 Task: Find connections with filter location Barrow in Furness with filter topic #lawfirmmarketingwith filter profile language Potuguese with filter current company EaseMyTrip.com with filter school Shri Ramdeobaba College of Engineering and Management with filter industry Rail Transportation with filter service category User Experience Design with filter keywords title Business Analyst
Action: Mouse moved to (633, 70)
Screenshot: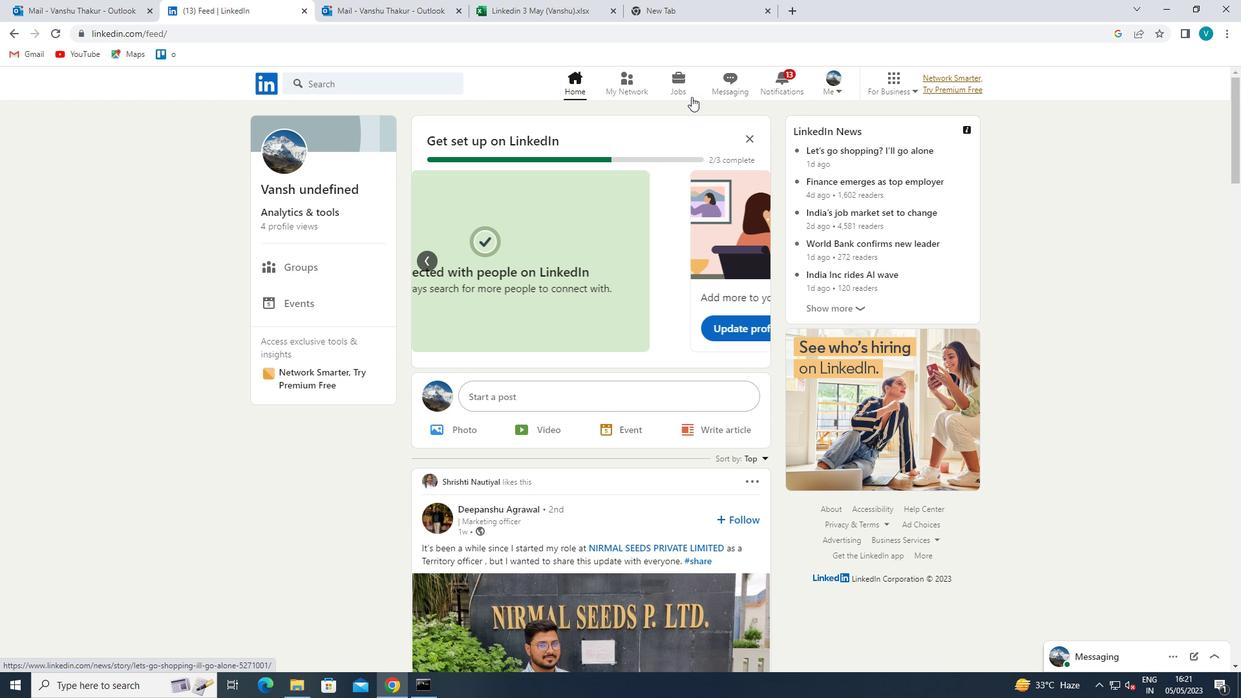 
Action: Mouse pressed left at (633, 70)
Screenshot: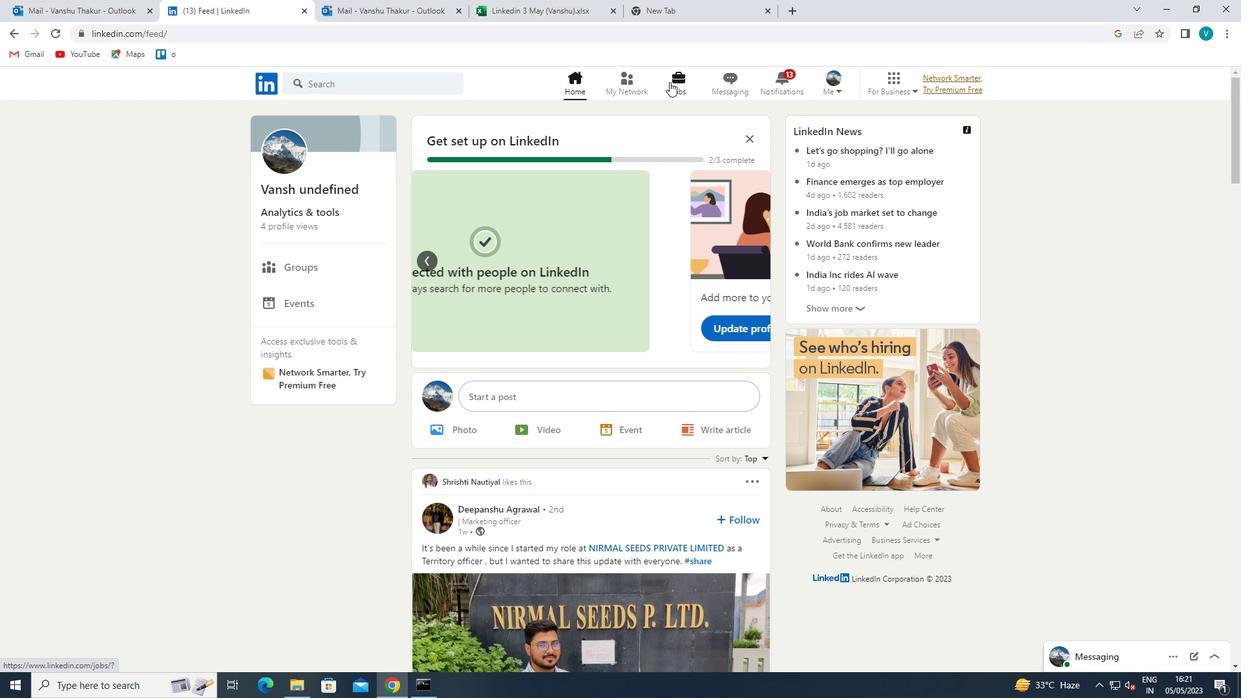 
Action: Mouse moved to (380, 160)
Screenshot: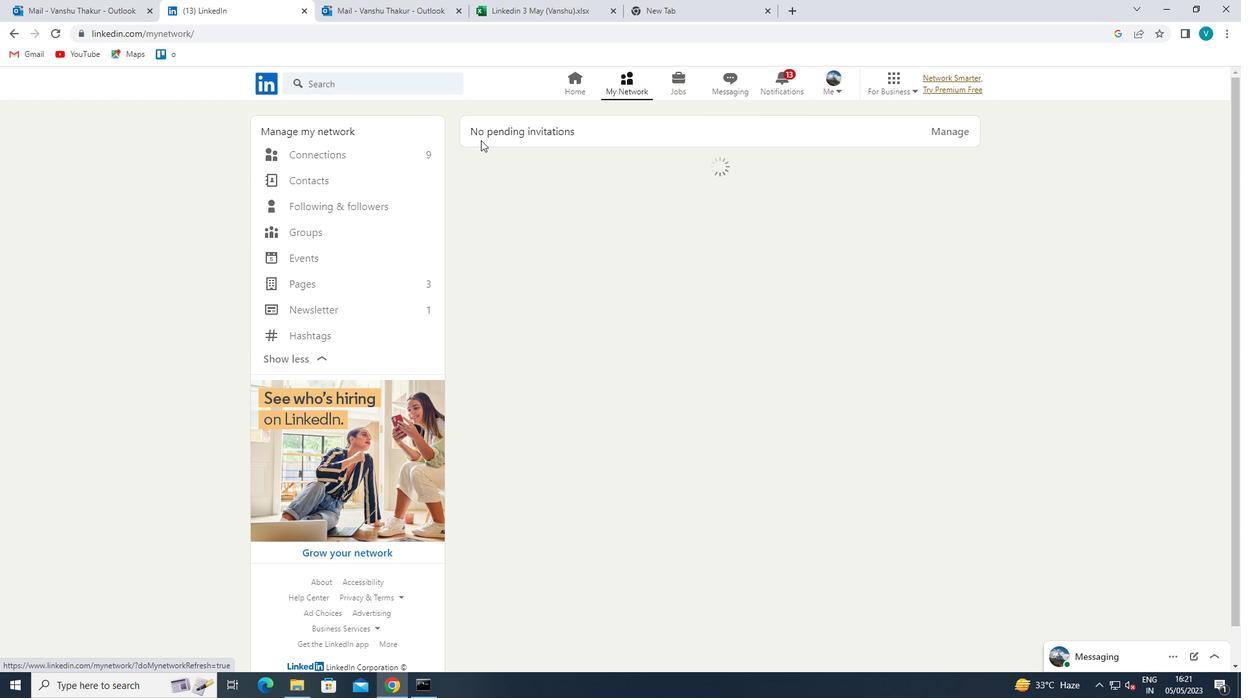 
Action: Mouse pressed left at (380, 160)
Screenshot: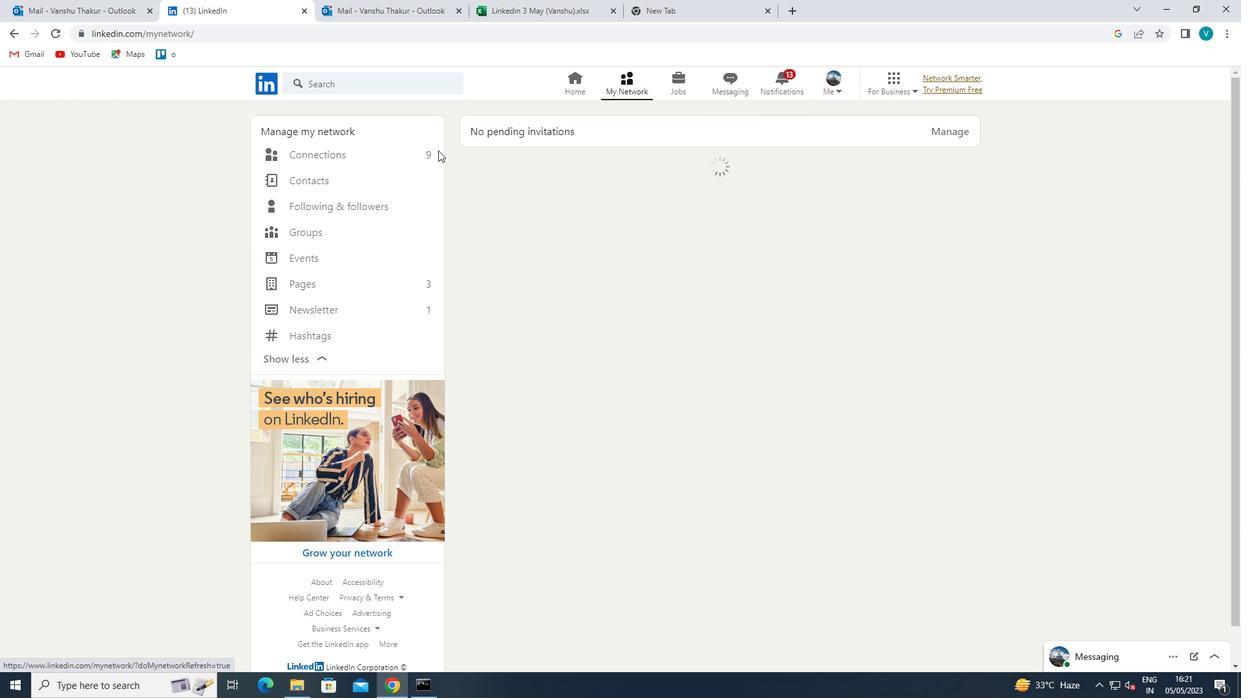 
Action: Mouse moved to (701, 154)
Screenshot: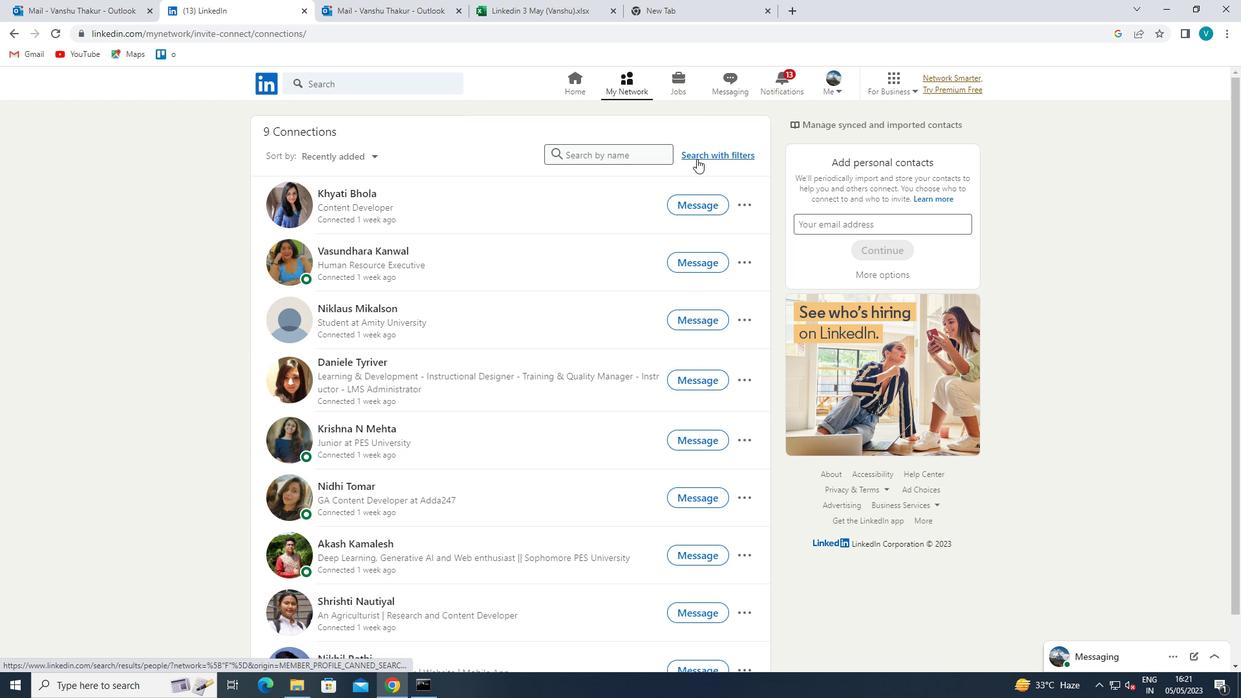 
Action: Mouse pressed left at (701, 154)
Screenshot: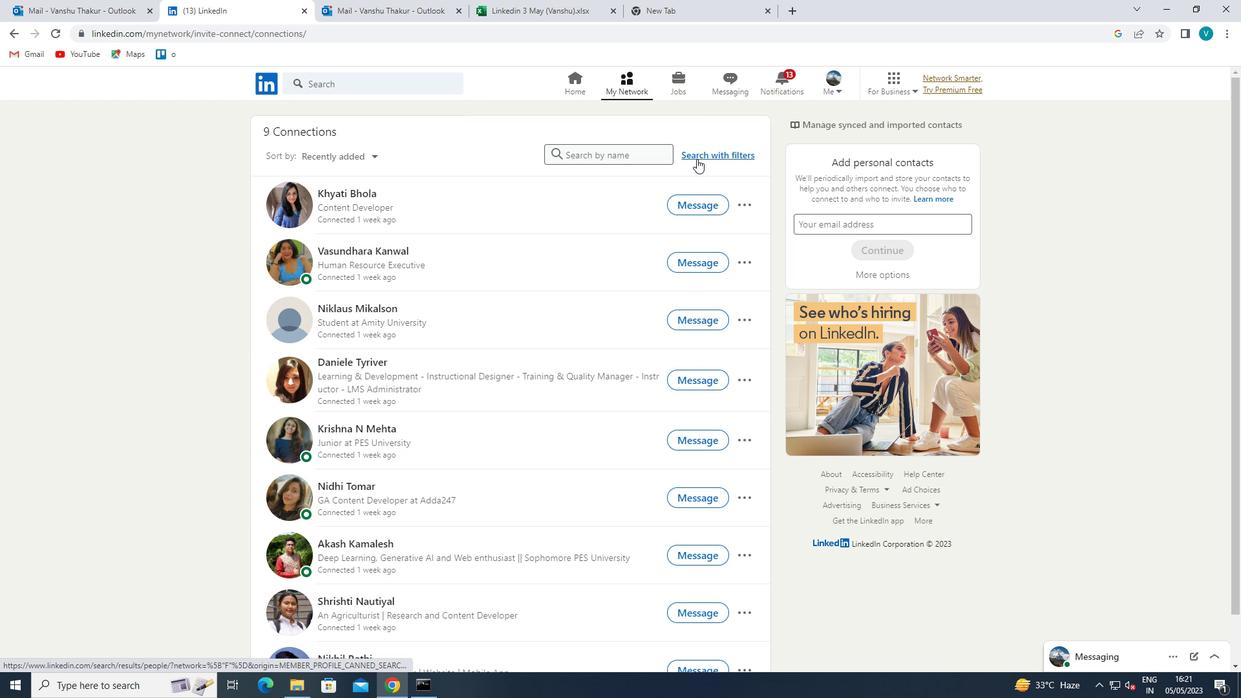 
Action: Mouse moved to (634, 125)
Screenshot: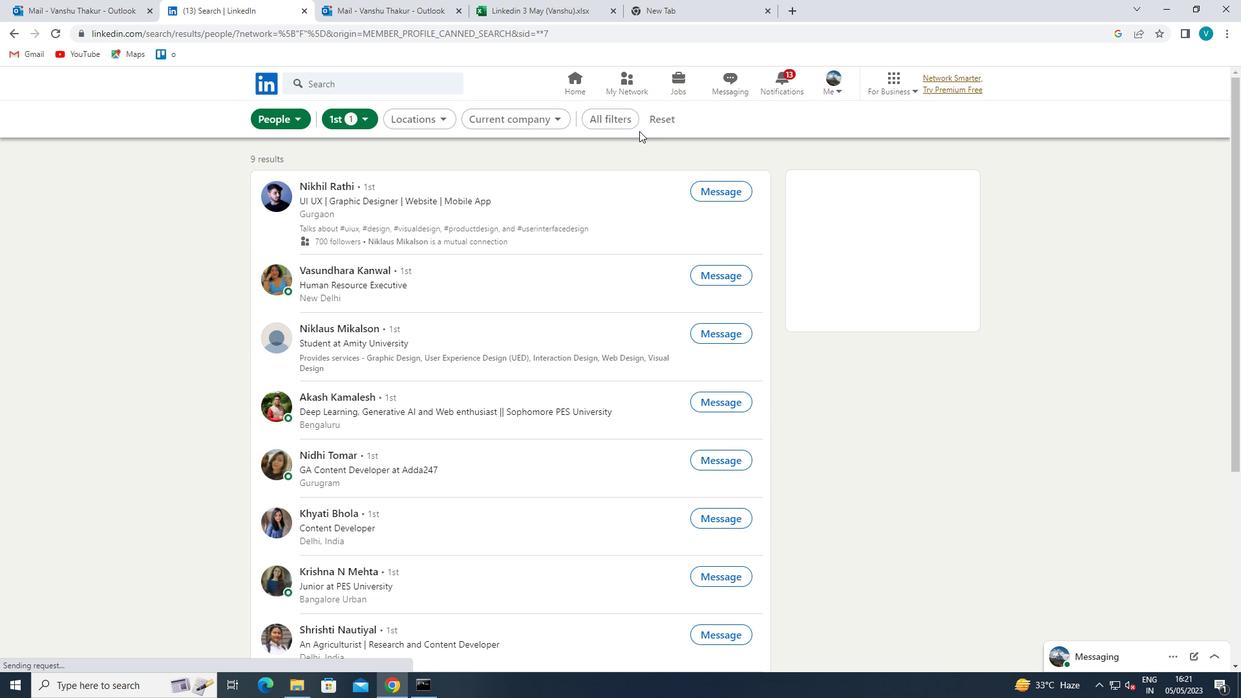 
Action: Mouse pressed left at (634, 125)
Screenshot: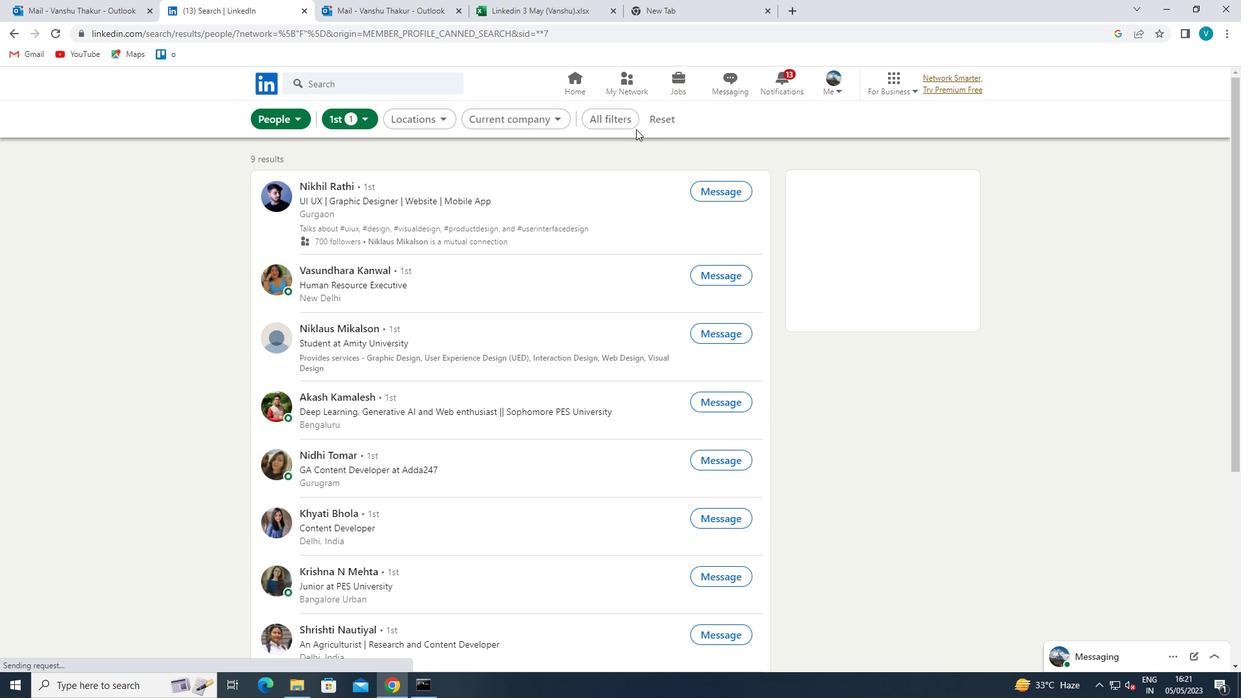 
Action: Mouse moved to (1015, 239)
Screenshot: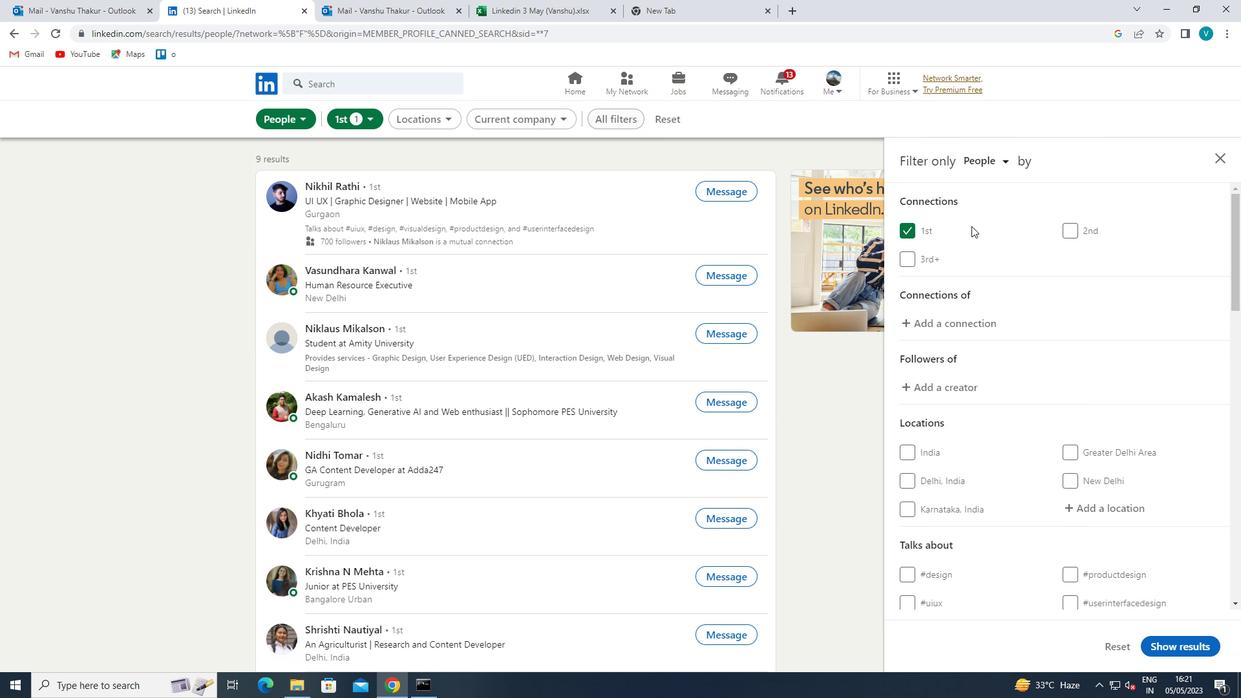 
Action: Mouse scrolled (1015, 238) with delta (0, 0)
Screenshot: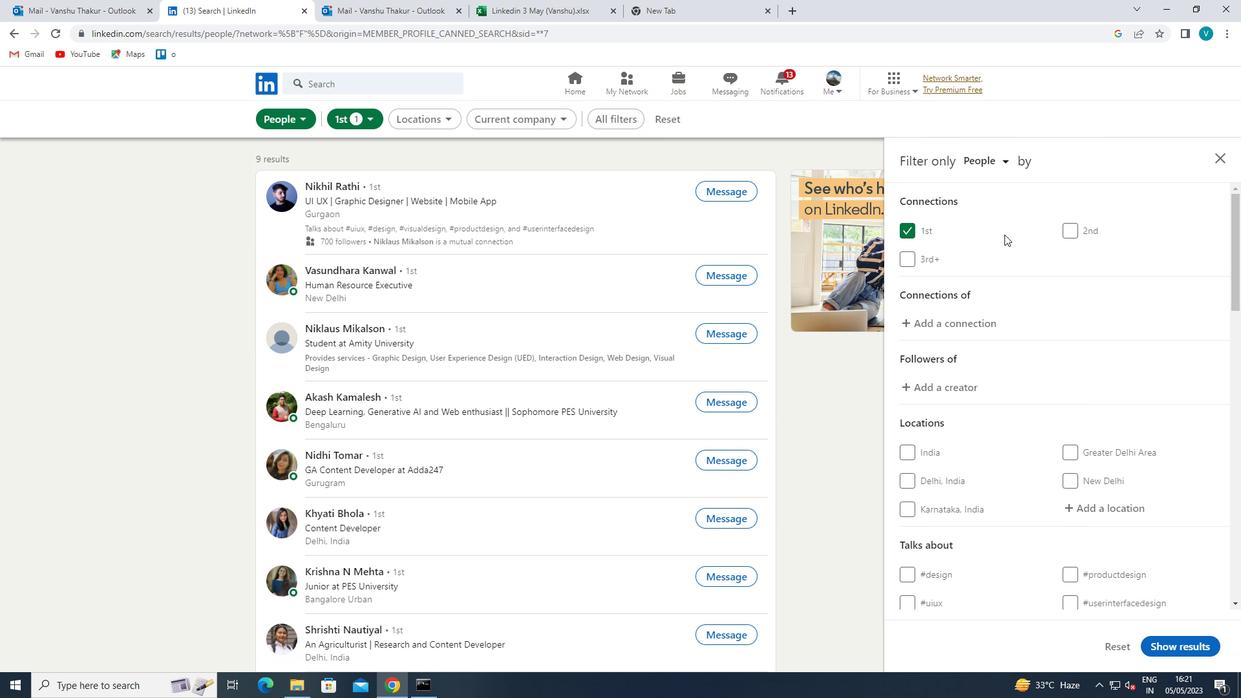 
Action: Mouse moved to (1016, 239)
Screenshot: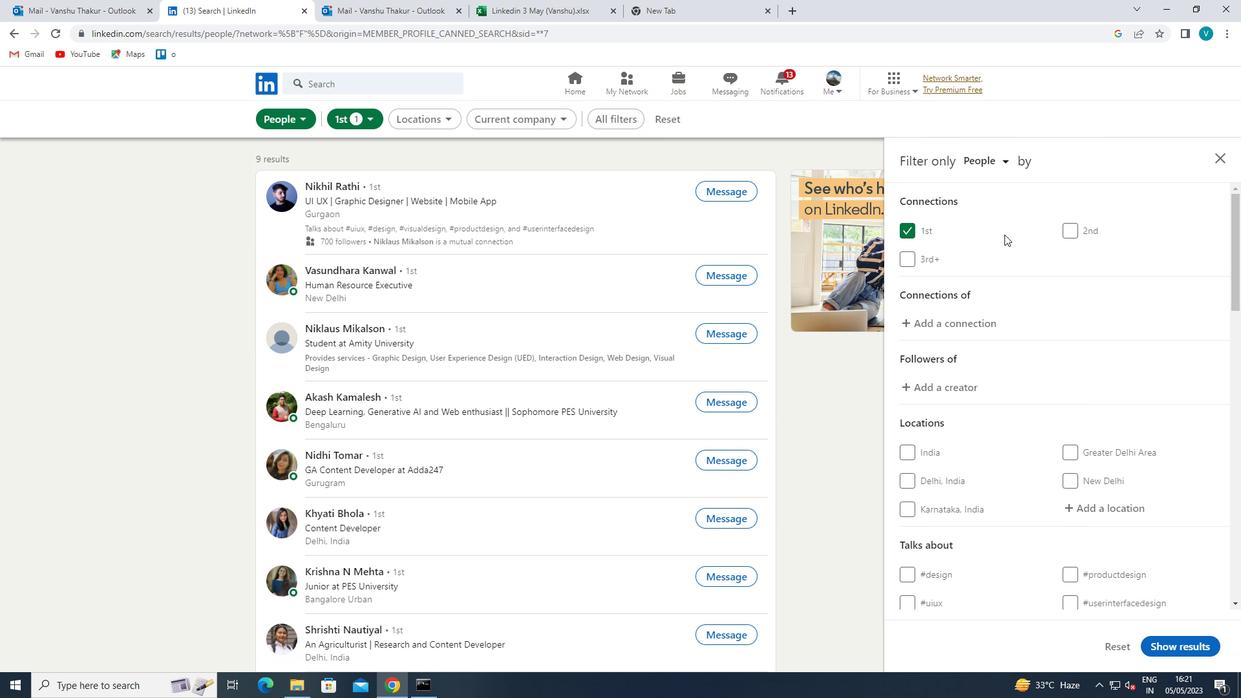 
Action: Mouse scrolled (1016, 238) with delta (0, 0)
Screenshot: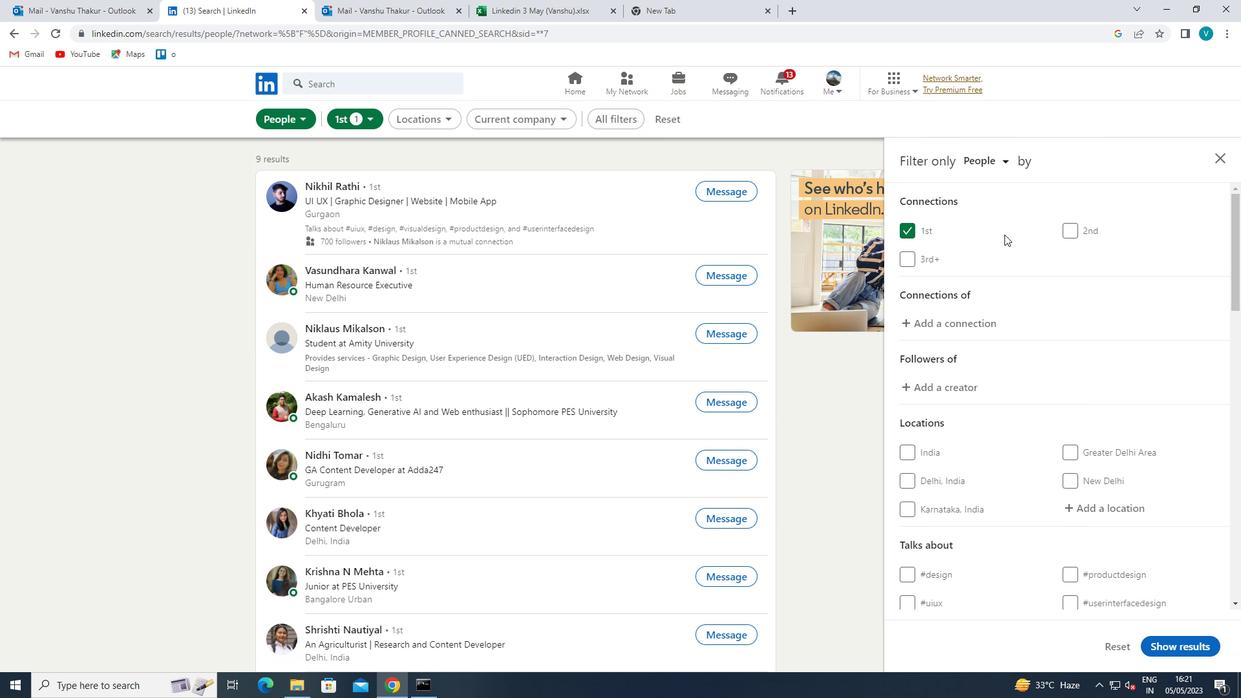 
Action: Mouse moved to (1100, 374)
Screenshot: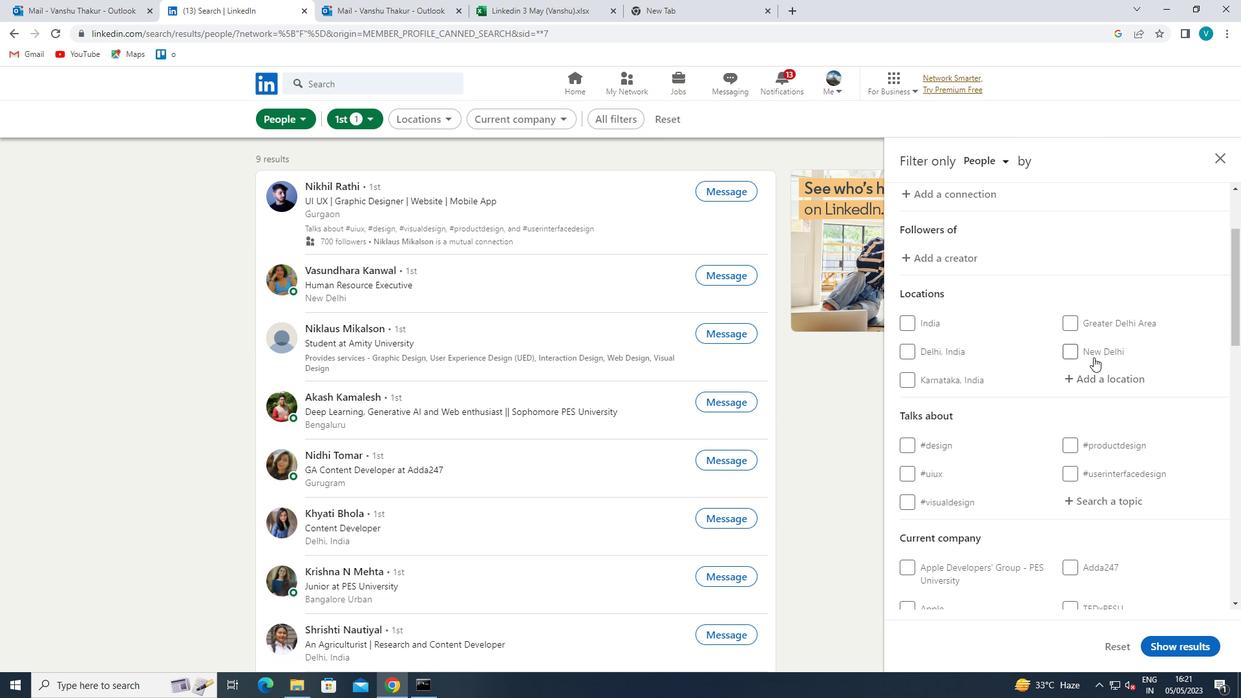 
Action: Mouse pressed left at (1100, 374)
Screenshot: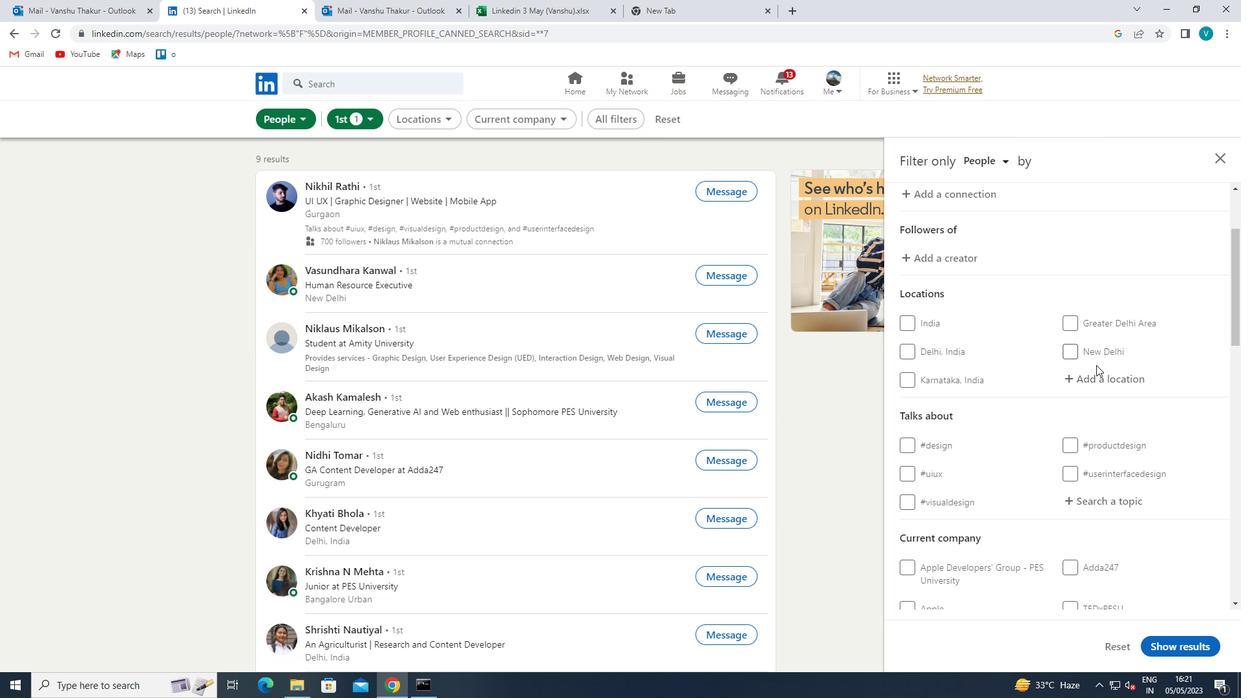 
Action: Mouse moved to (884, 510)
Screenshot: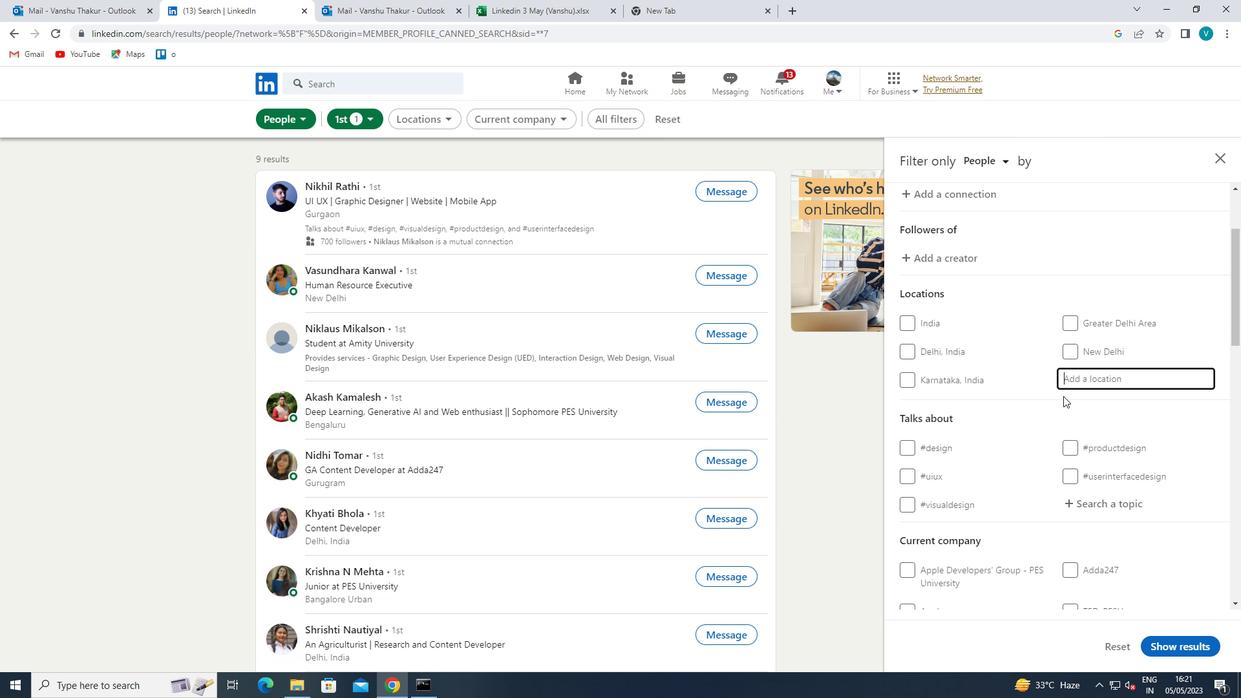 
Action: Key pressed <Key.shift>BARROW<Key.space>
Screenshot: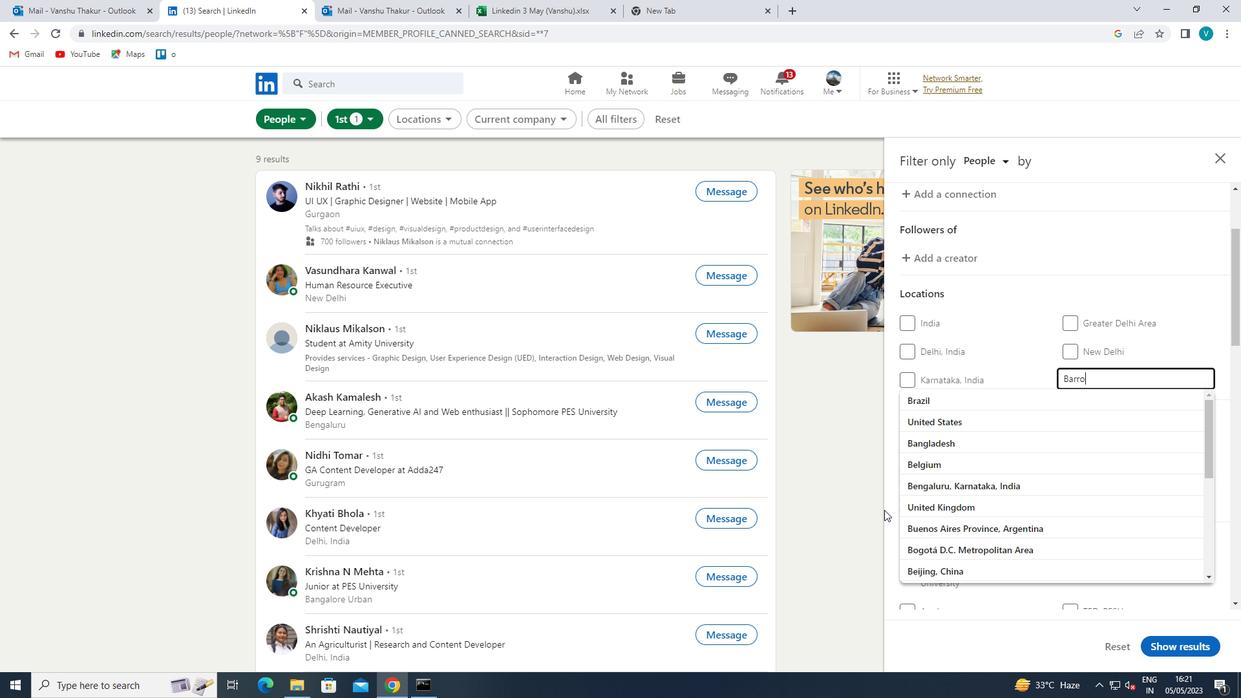 
Action: Mouse moved to (996, 400)
Screenshot: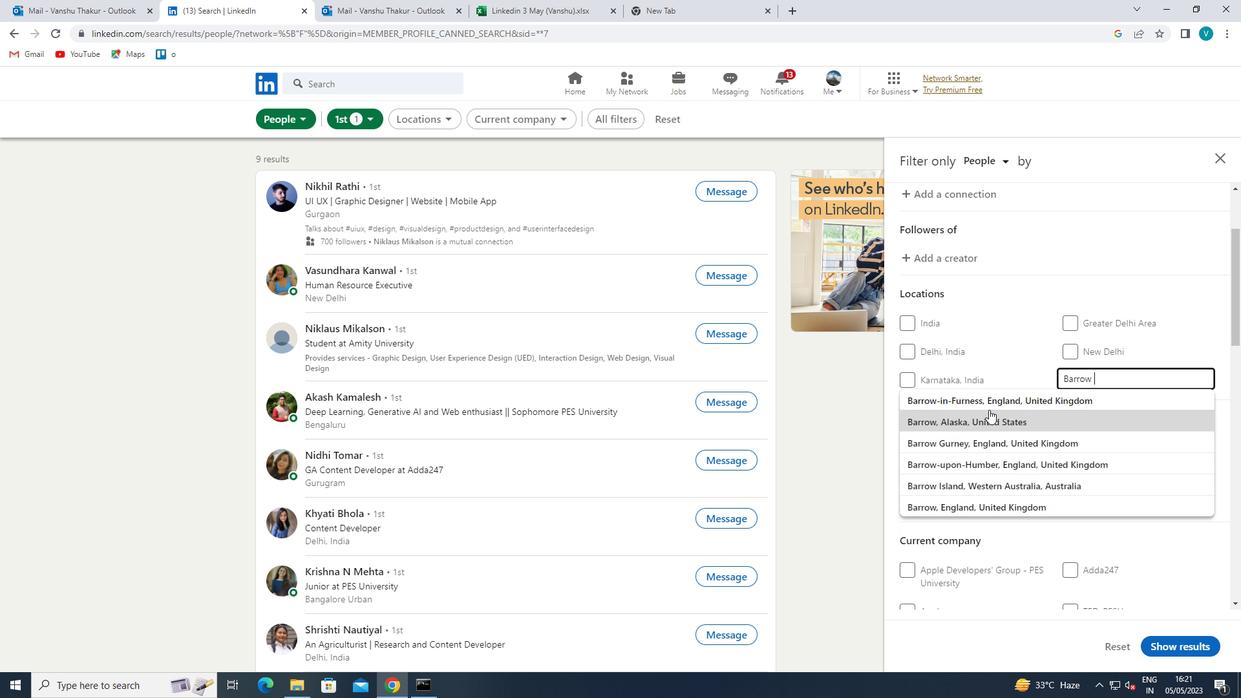 
Action: Mouse pressed left at (996, 400)
Screenshot: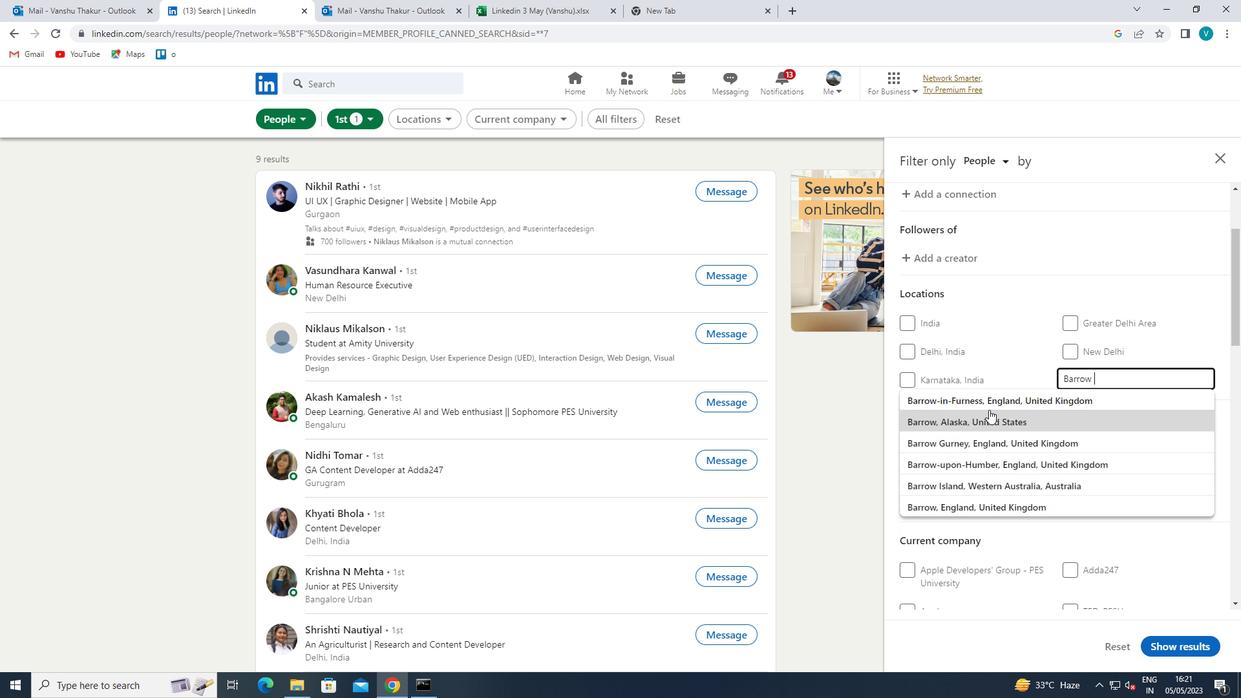 
Action: Mouse scrolled (996, 399) with delta (0, 0)
Screenshot: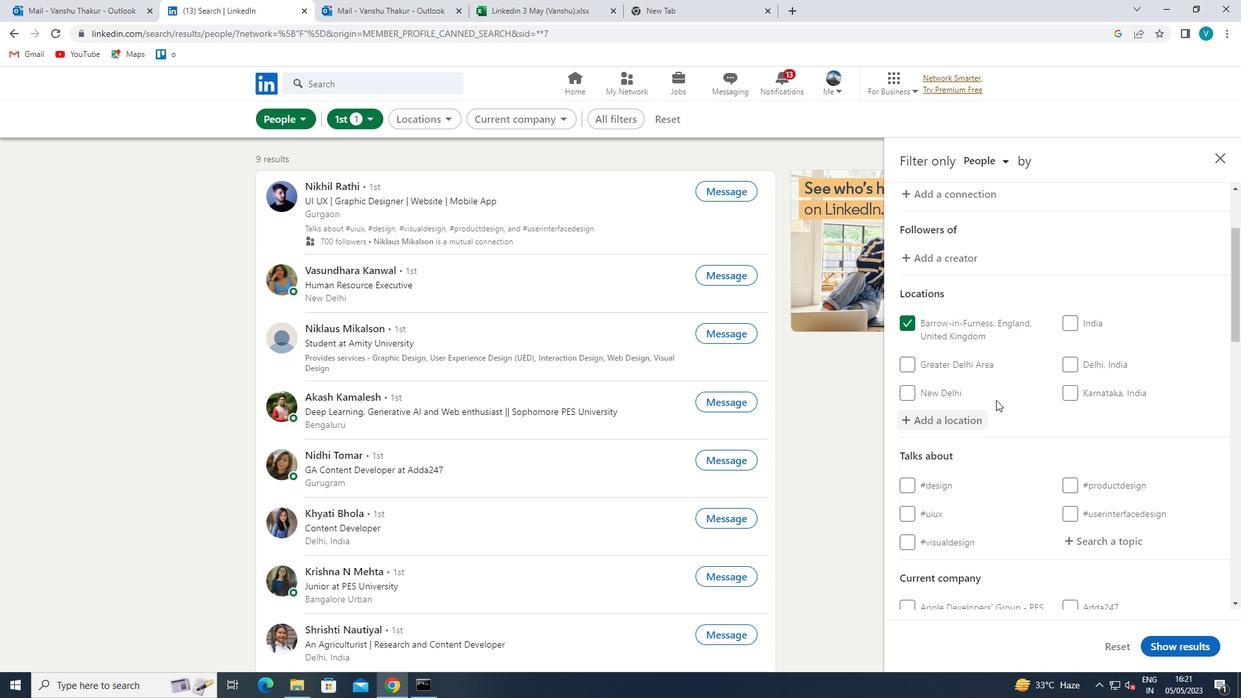 
Action: Mouse scrolled (996, 399) with delta (0, 0)
Screenshot: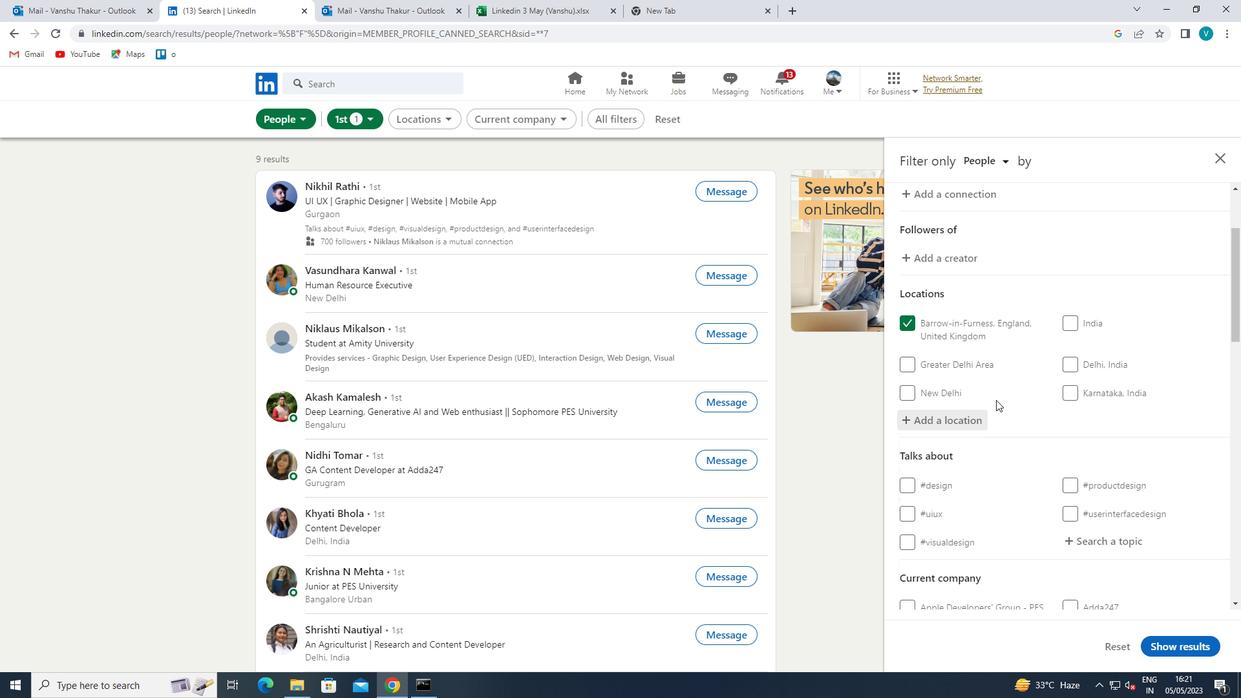 
Action: Mouse moved to (1078, 407)
Screenshot: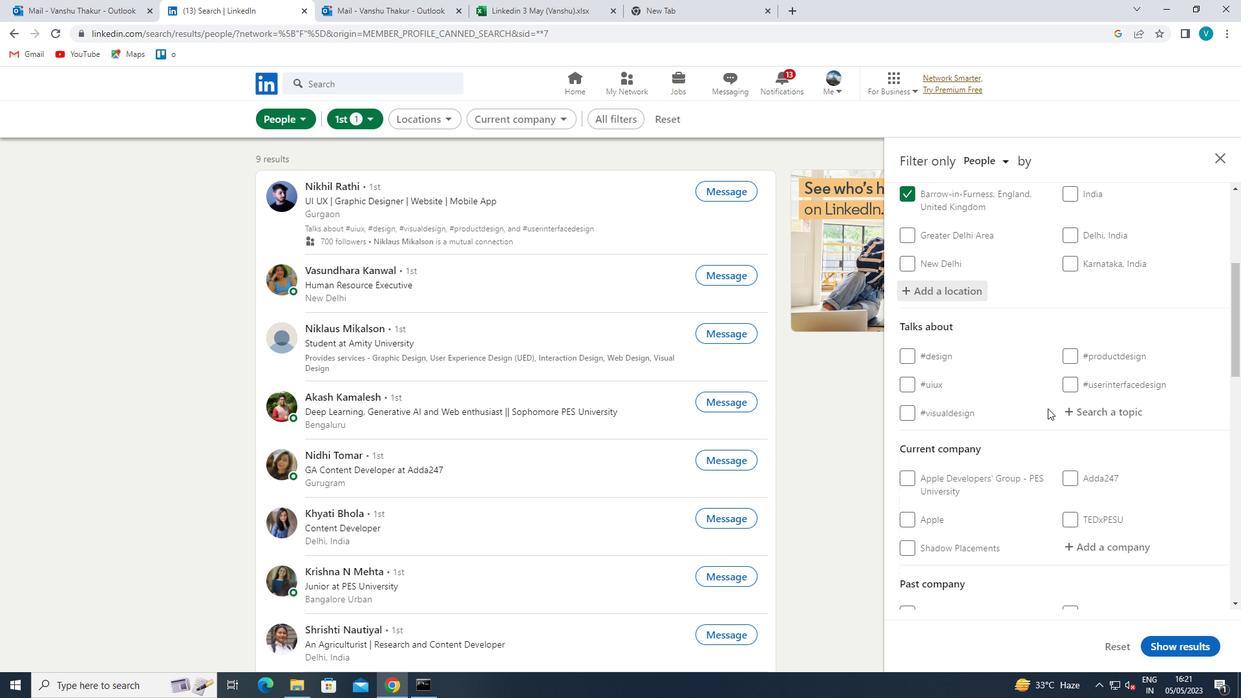 
Action: Mouse pressed left at (1078, 407)
Screenshot: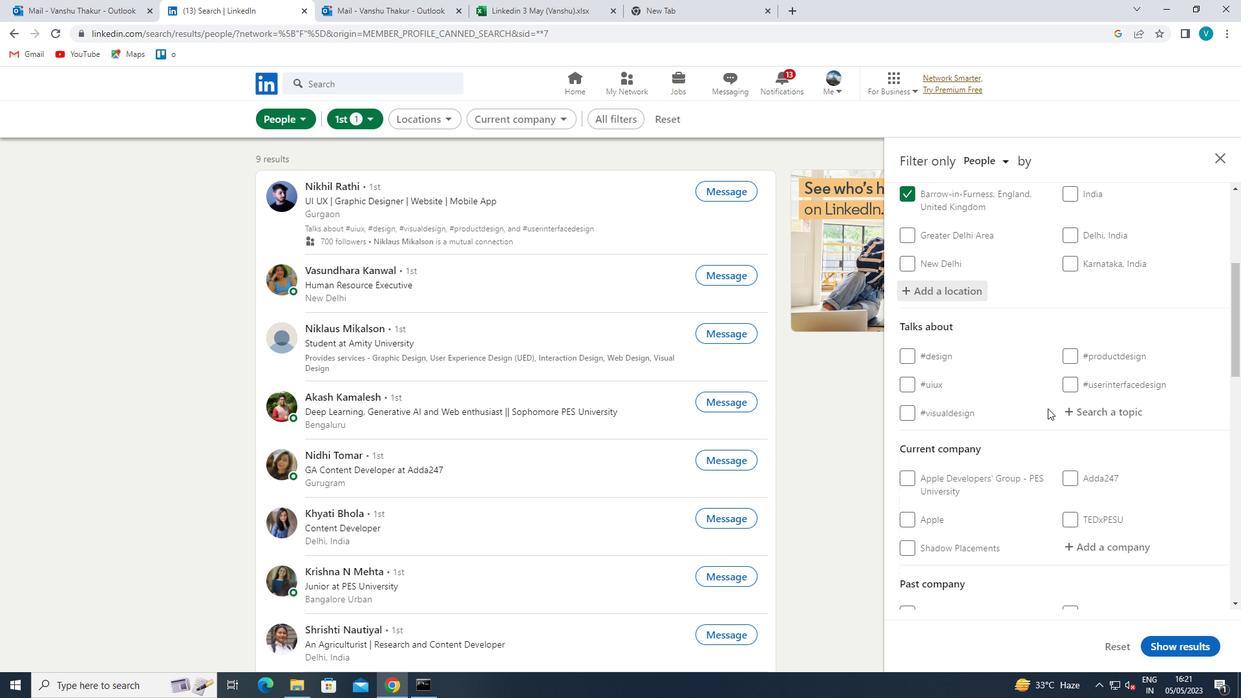 
Action: Mouse moved to (1036, 415)
Screenshot: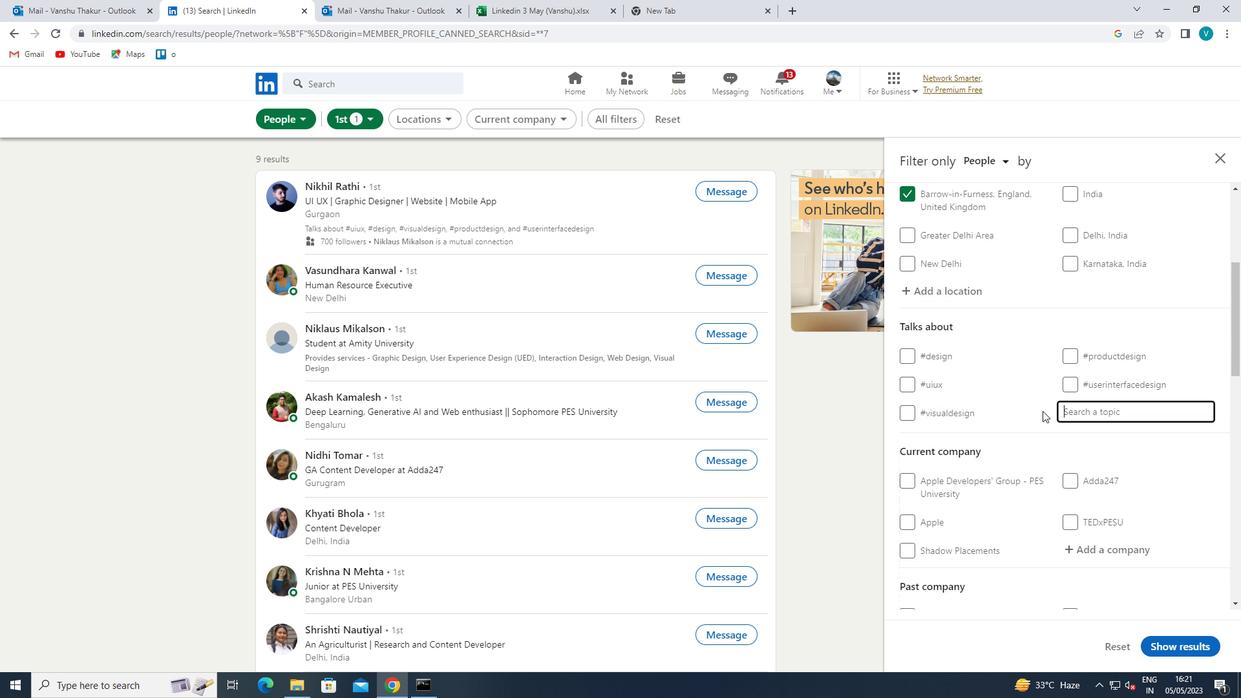 
Action: Key pressed LAWFIRM
Screenshot: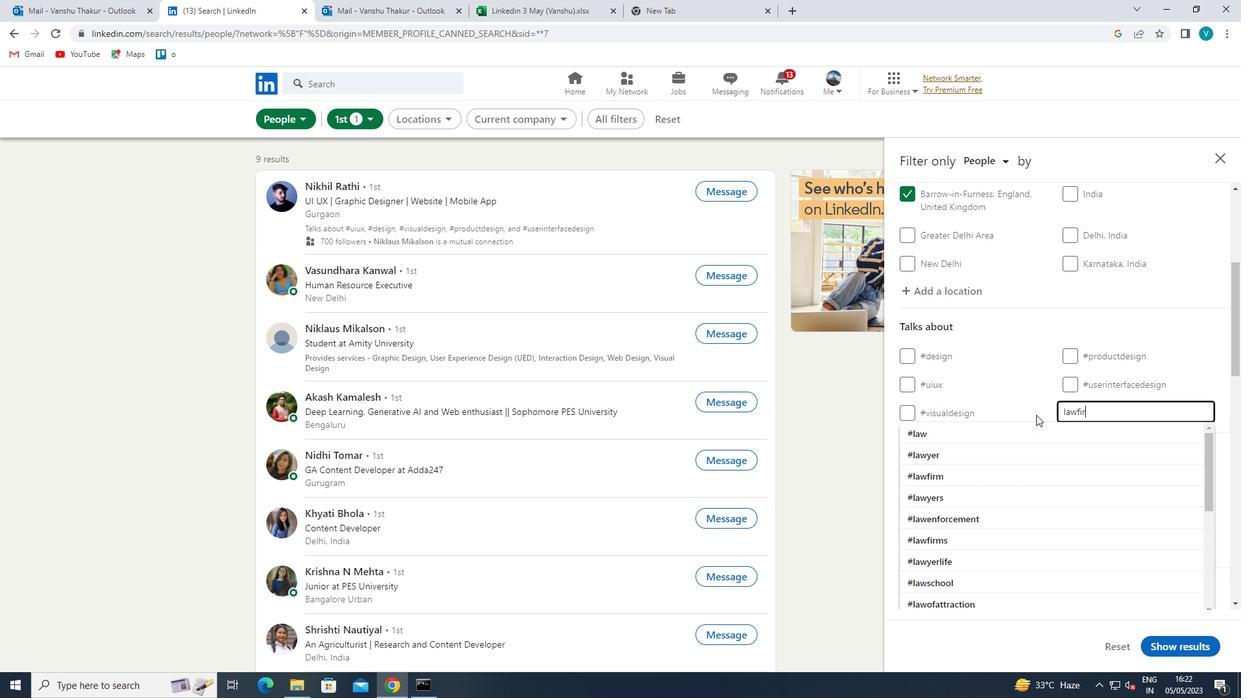 
Action: Mouse moved to (1006, 470)
Screenshot: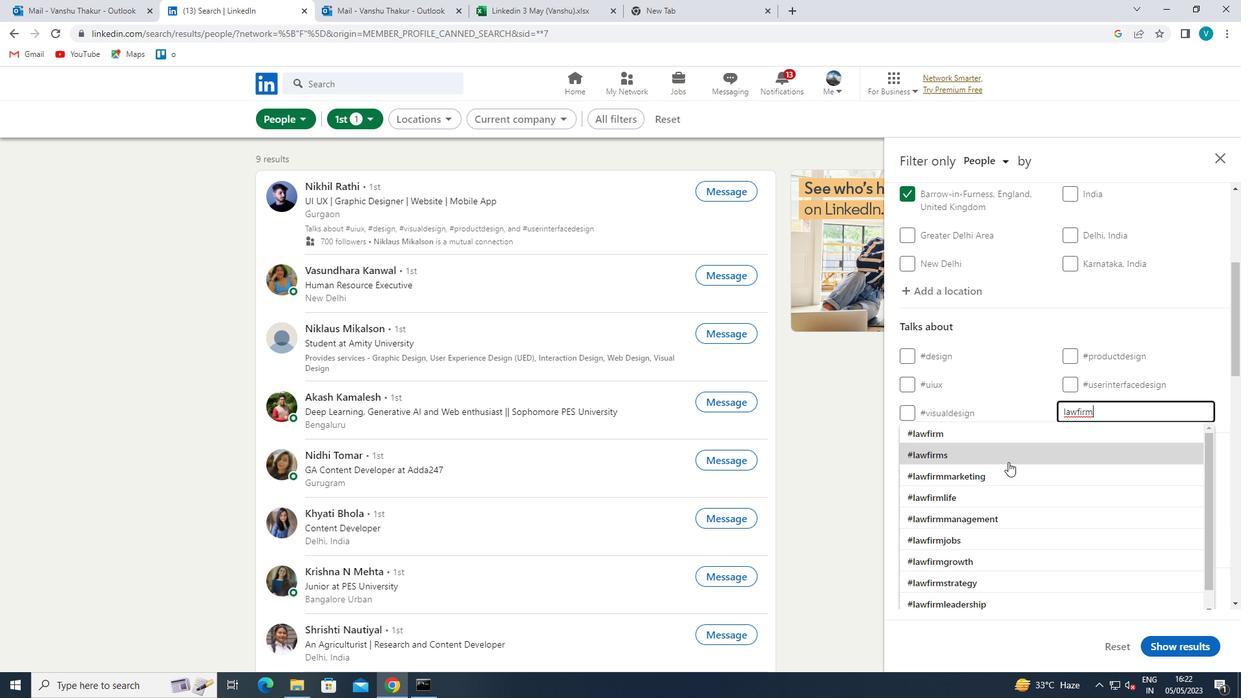 
Action: Mouse pressed left at (1006, 470)
Screenshot: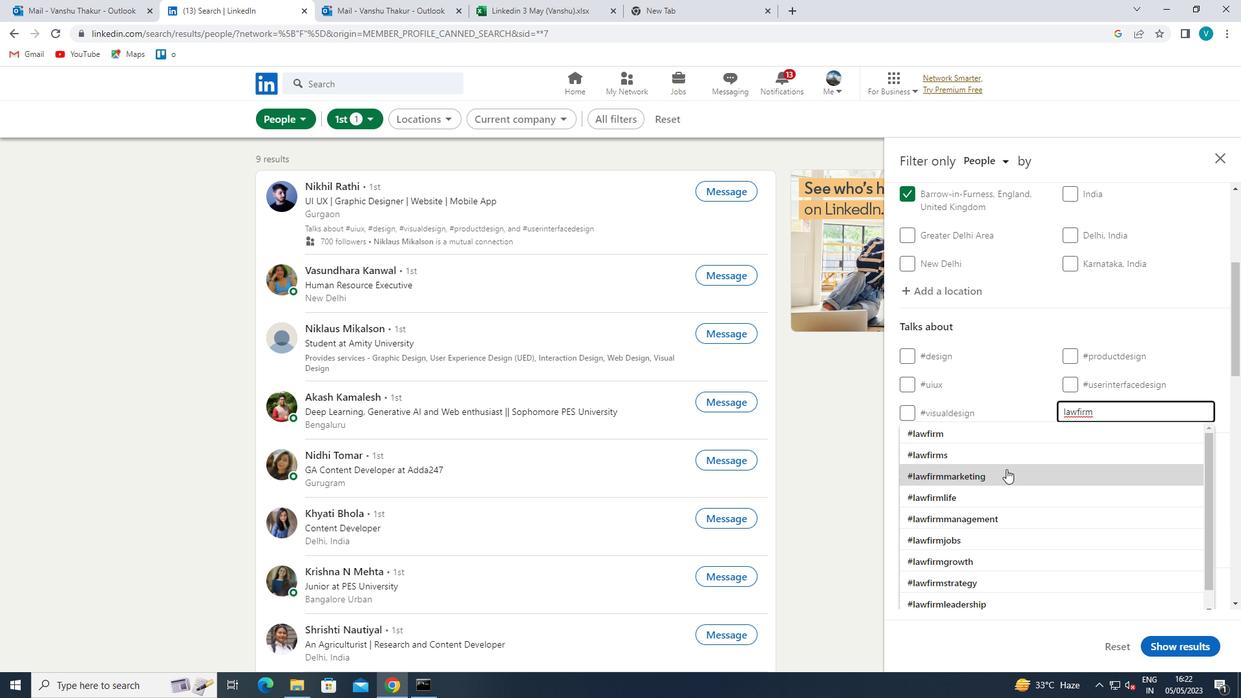 
Action: Mouse moved to (1014, 464)
Screenshot: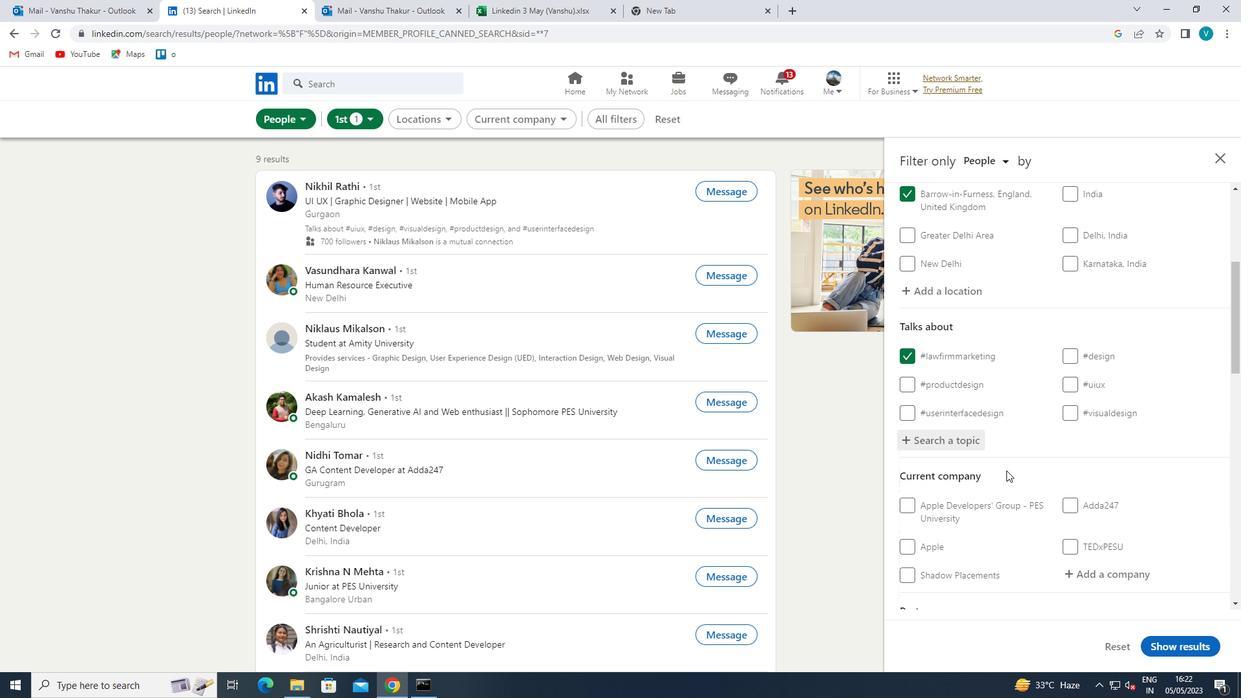
Action: Mouse scrolled (1014, 464) with delta (0, 0)
Screenshot: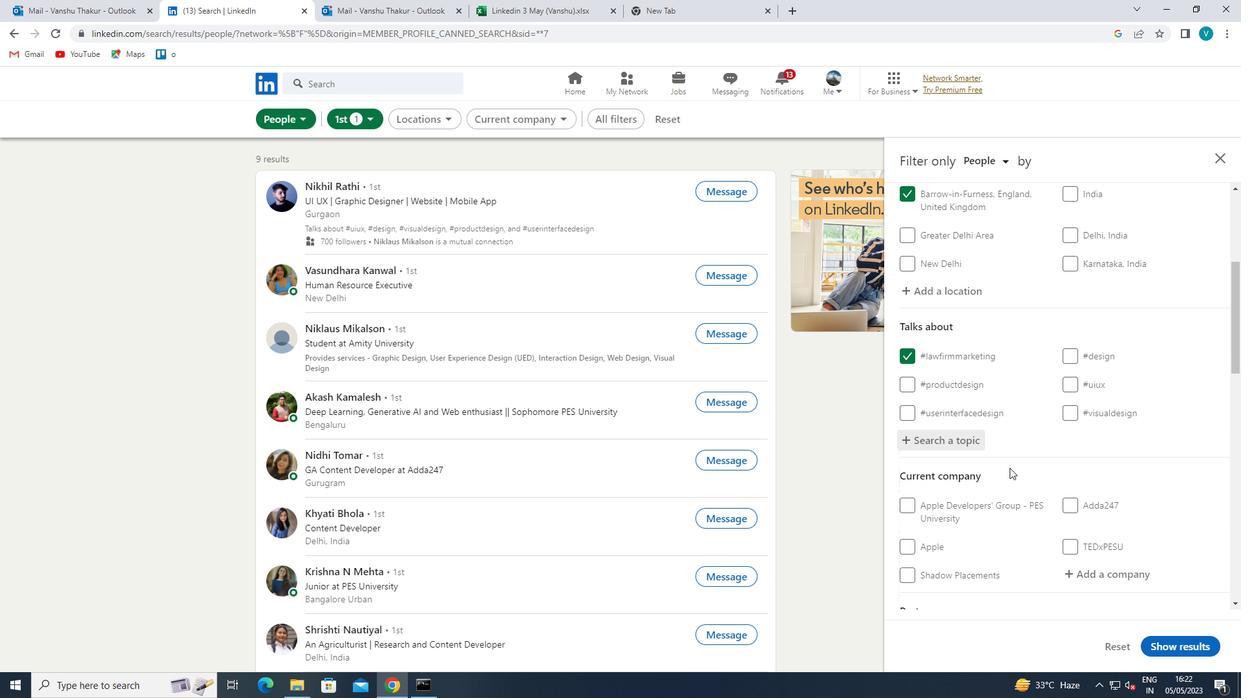 
Action: Mouse moved to (1015, 464)
Screenshot: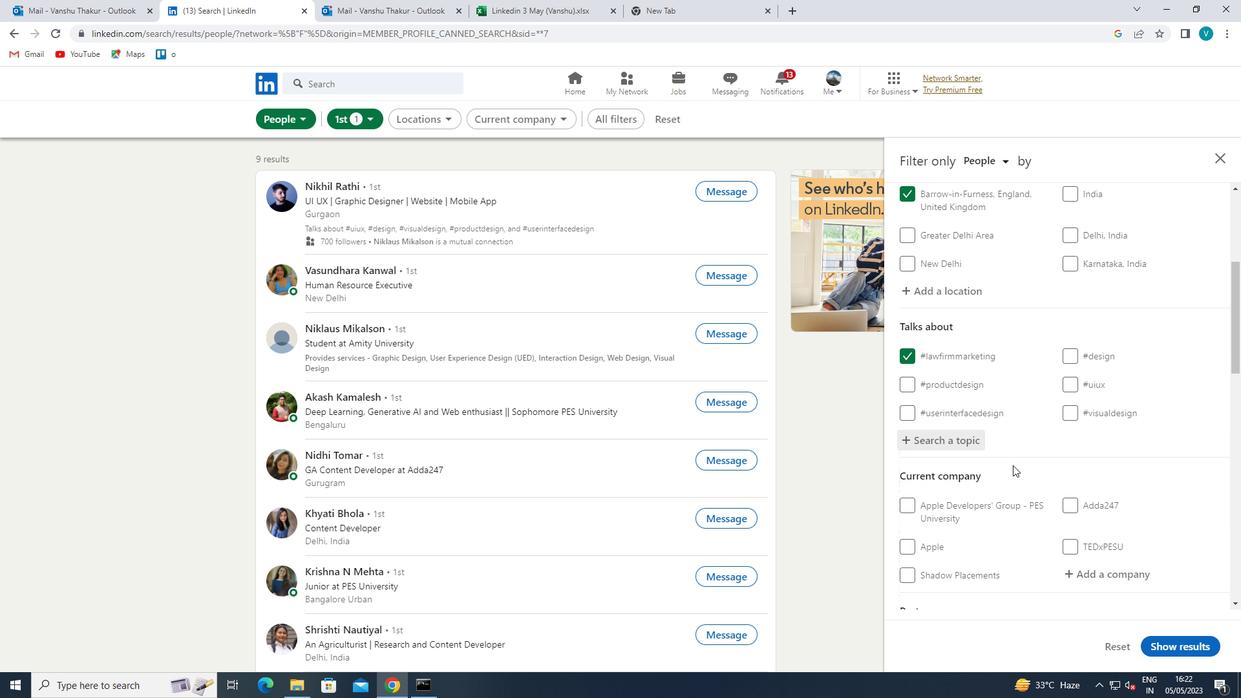
Action: Mouse scrolled (1015, 464) with delta (0, 0)
Screenshot: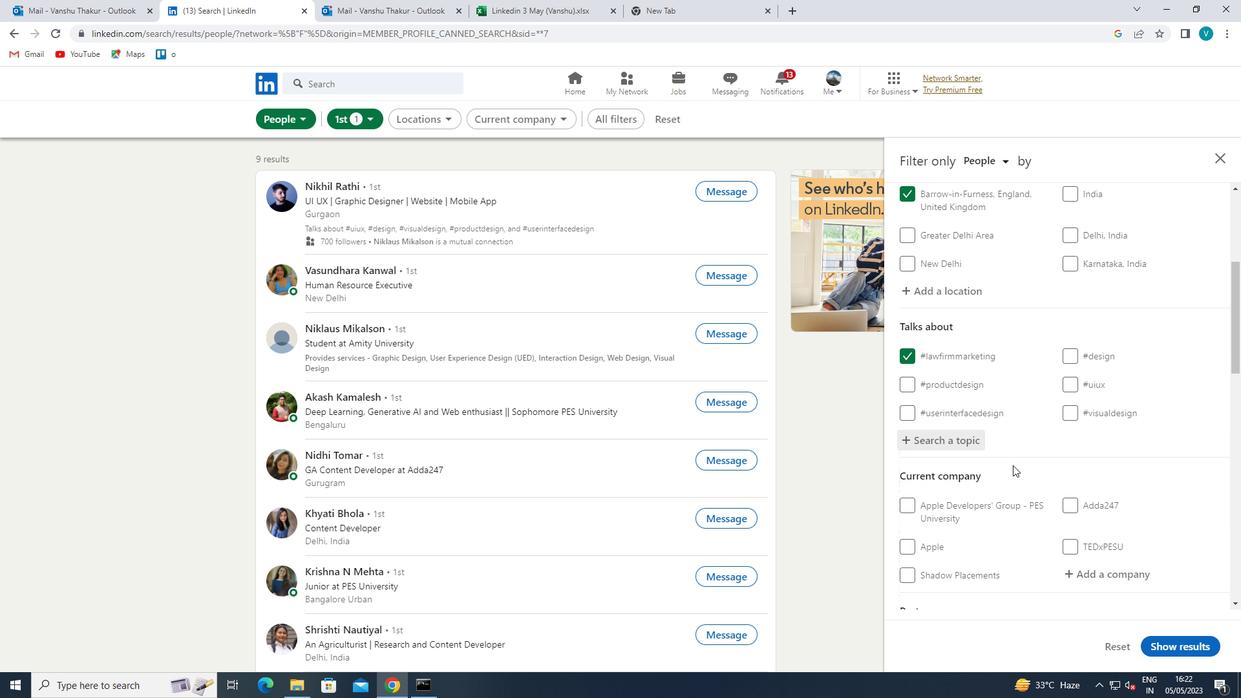 
Action: Mouse moved to (1091, 441)
Screenshot: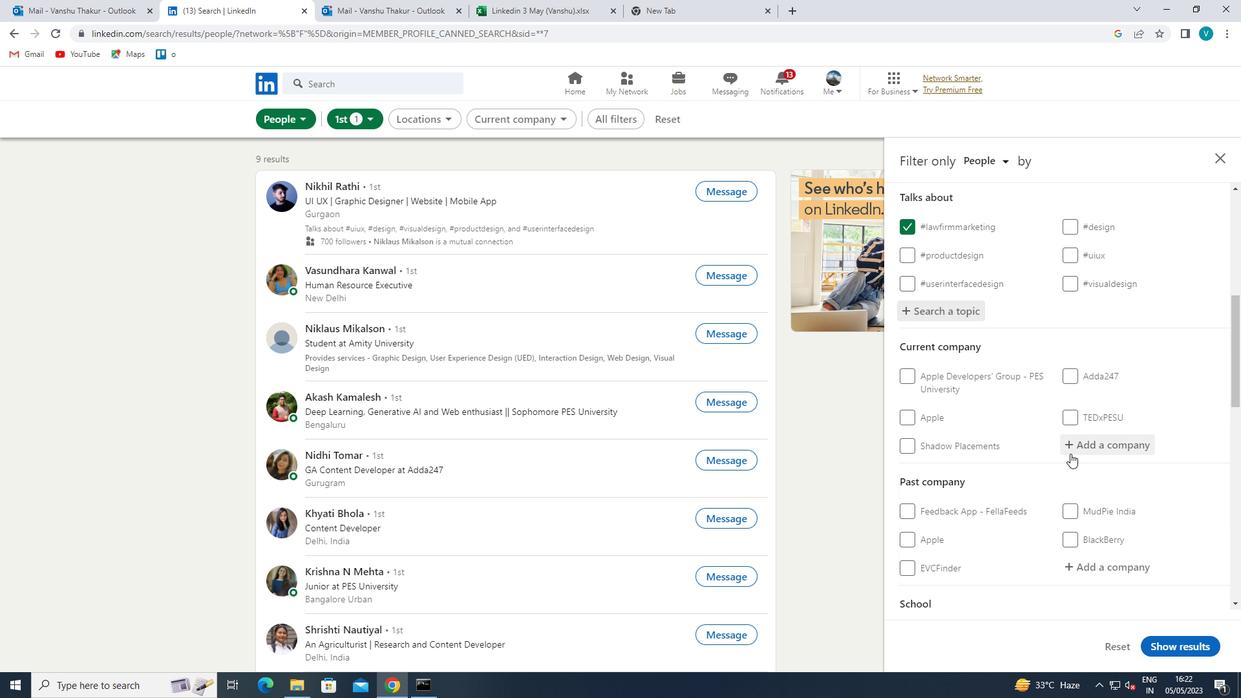 
Action: Mouse pressed left at (1091, 441)
Screenshot: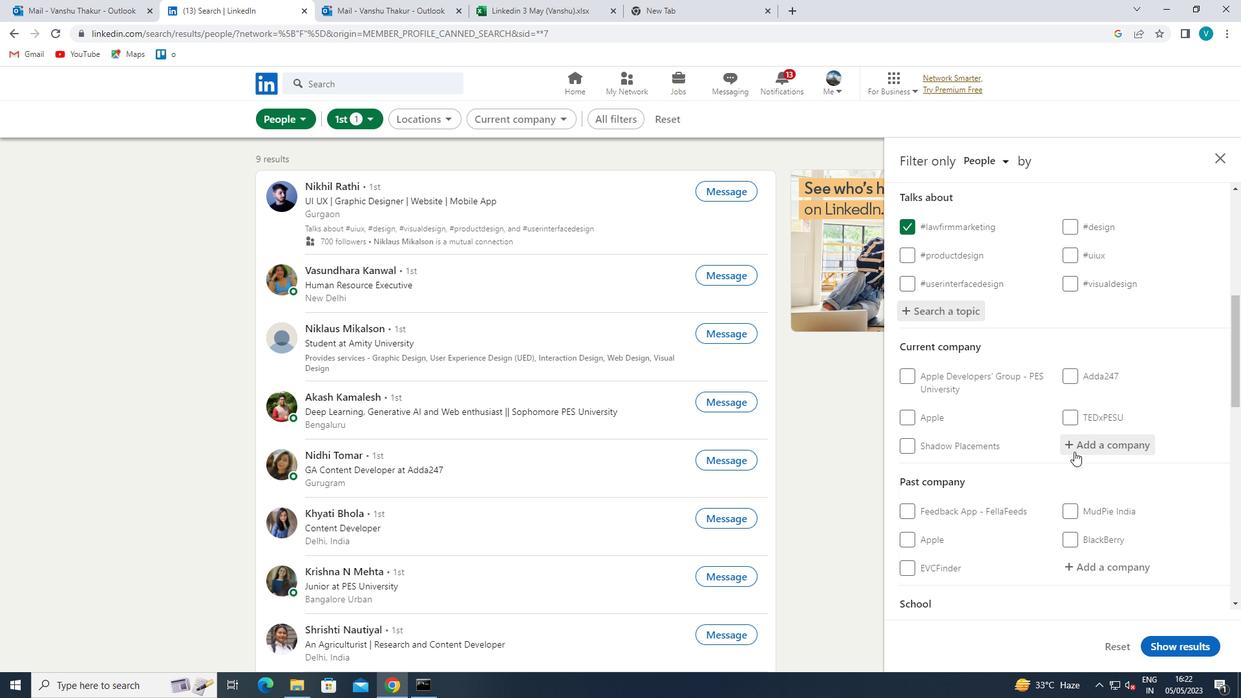 
Action: Mouse moved to (1102, 442)
Screenshot: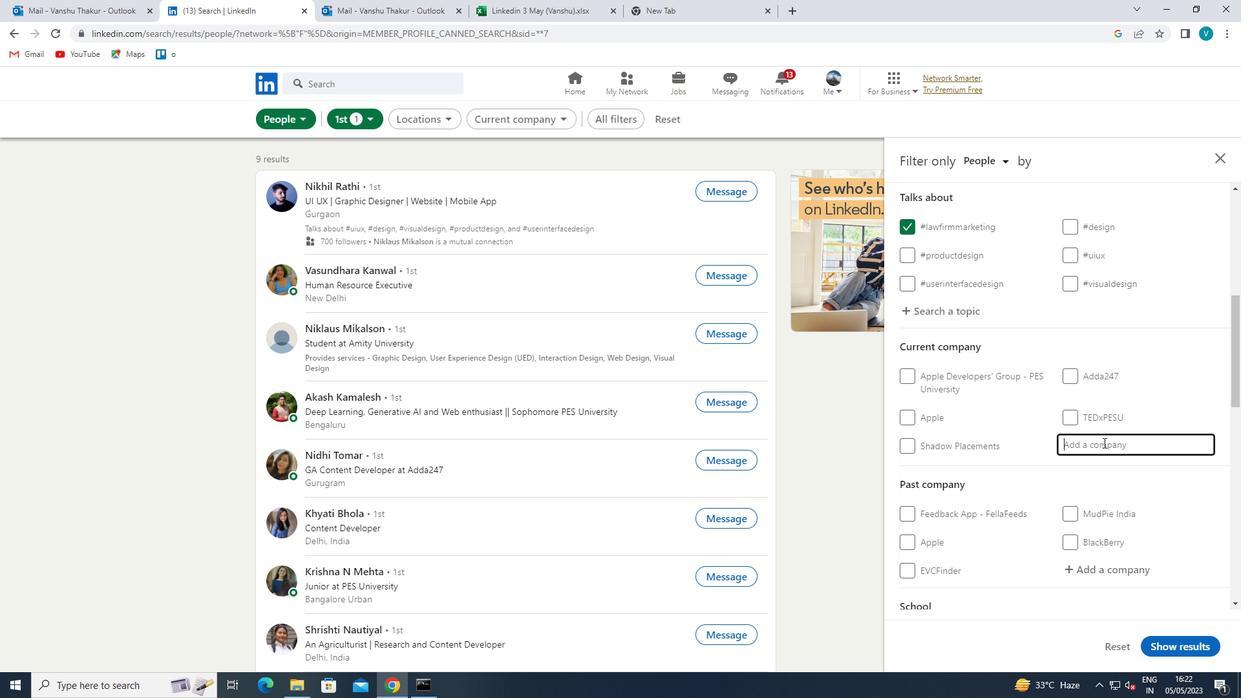 
Action: Key pressed <Key.shift>EASE<Key.shift>MY
Screenshot: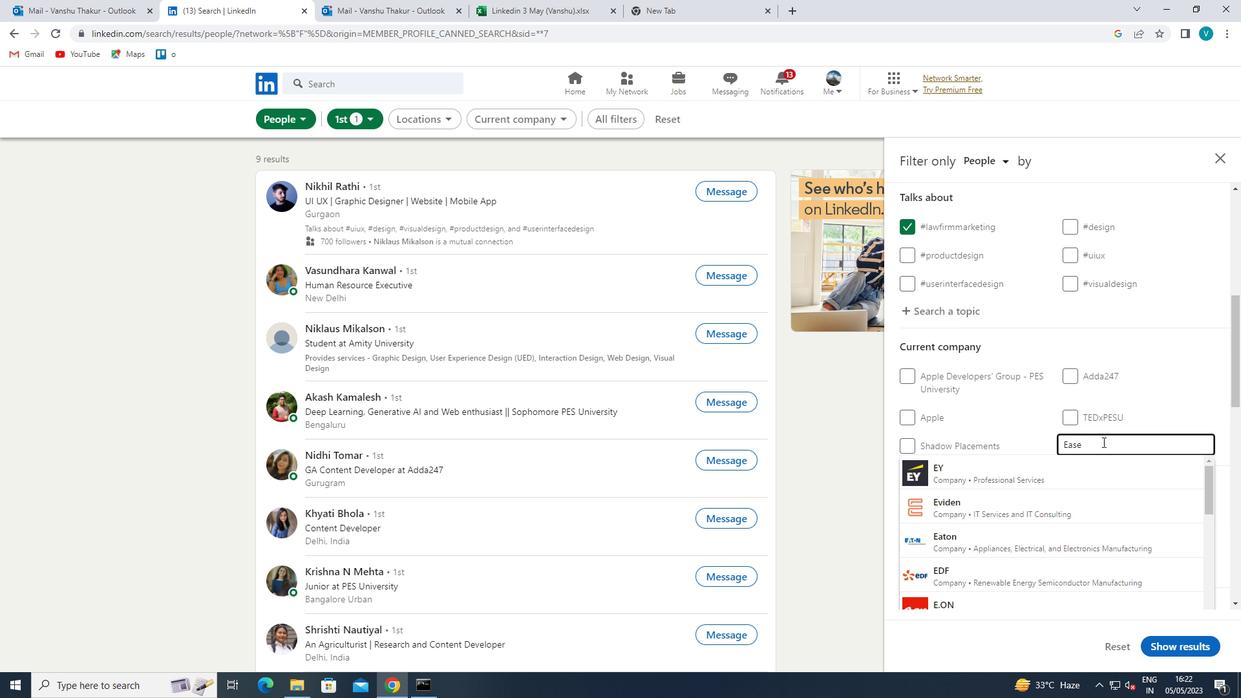 
Action: Mouse moved to (1088, 471)
Screenshot: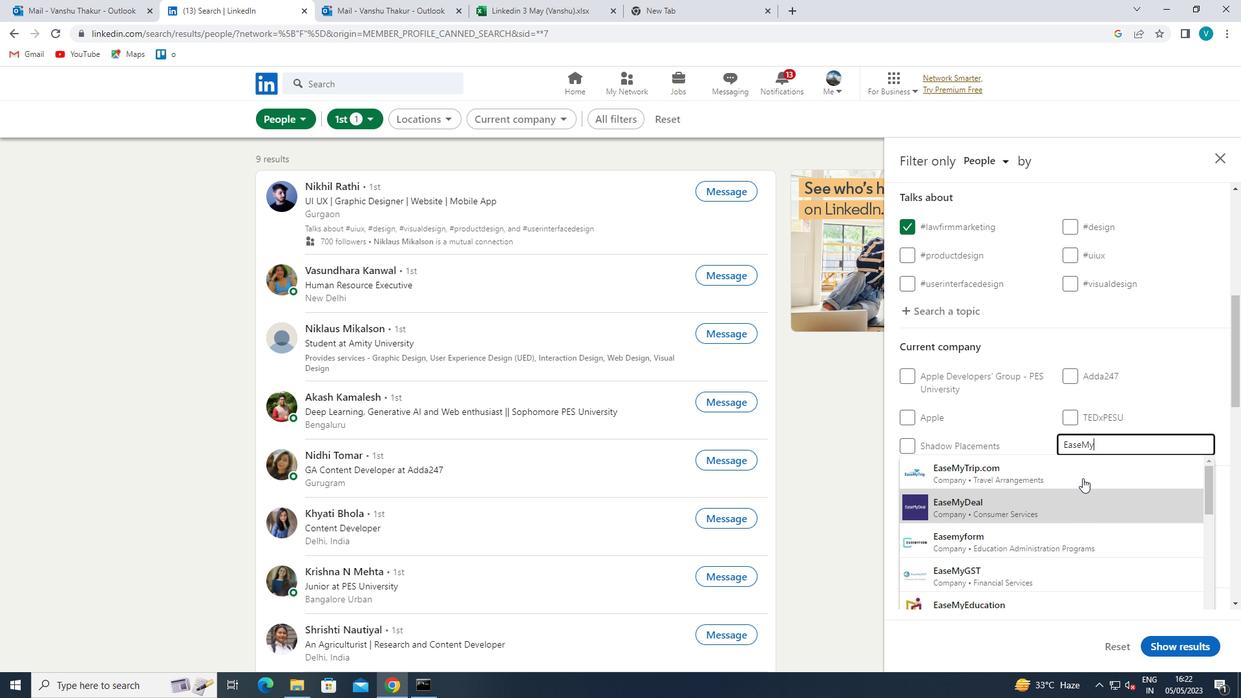 
Action: Mouse pressed left at (1088, 471)
Screenshot: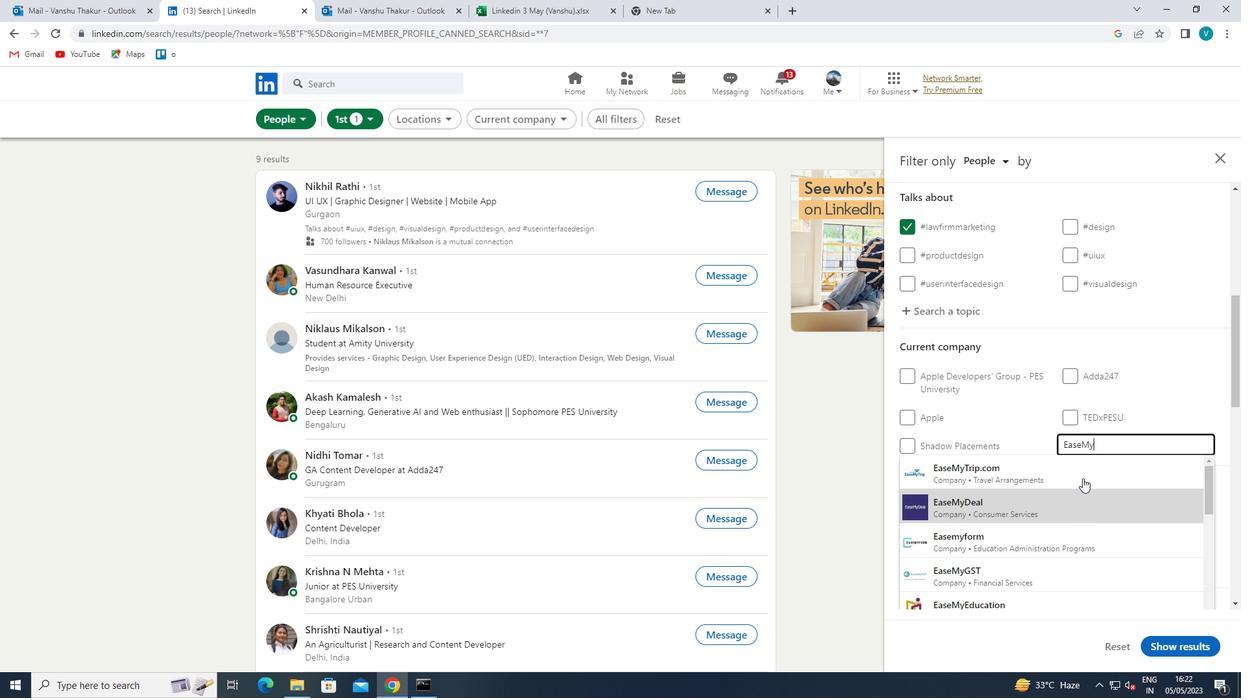 
Action: Mouse moved to (1088, 469)
Screenshot: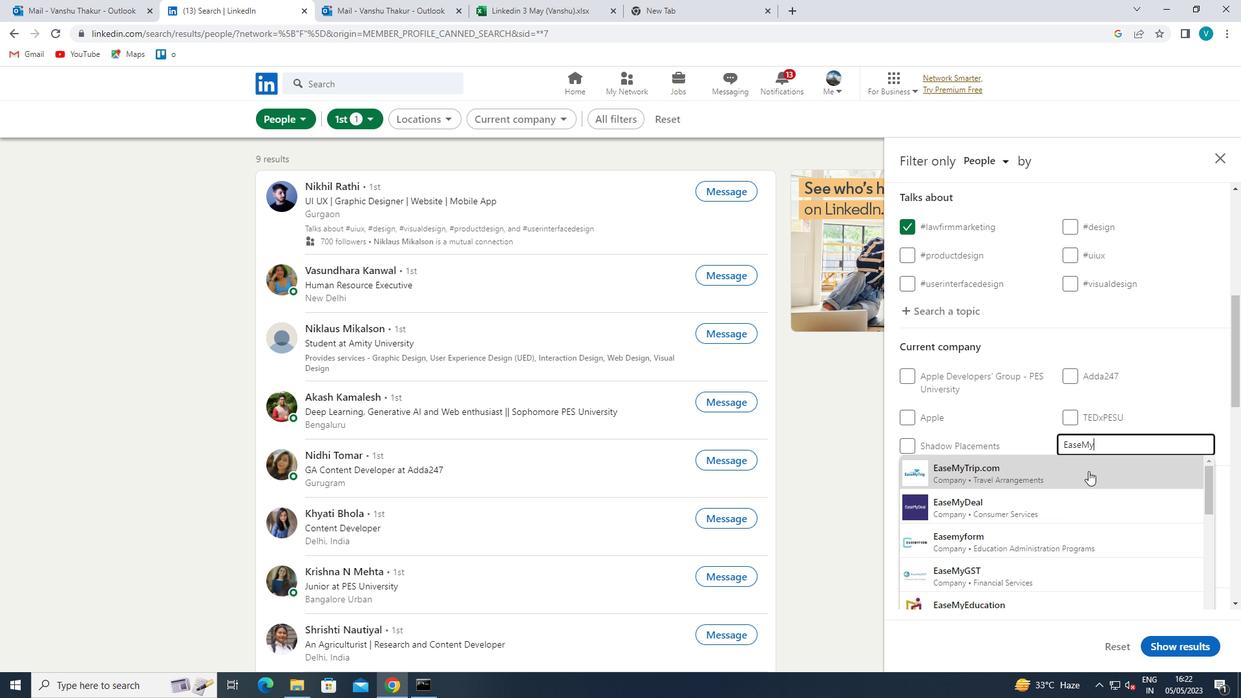 
Action: Mouse scrolled (1088, 469) with delta (0, 0)
Screenshot: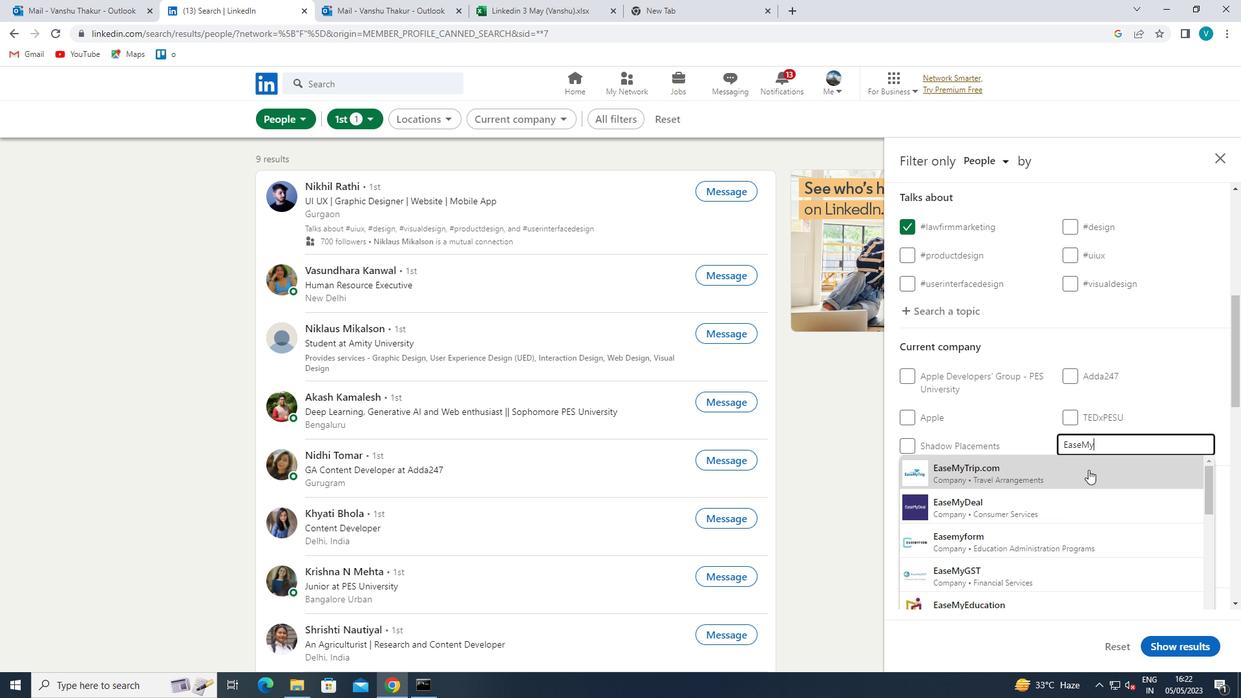
Action: Mouse scrolled (1088, 469) with delta (0, 0)
Screenshot: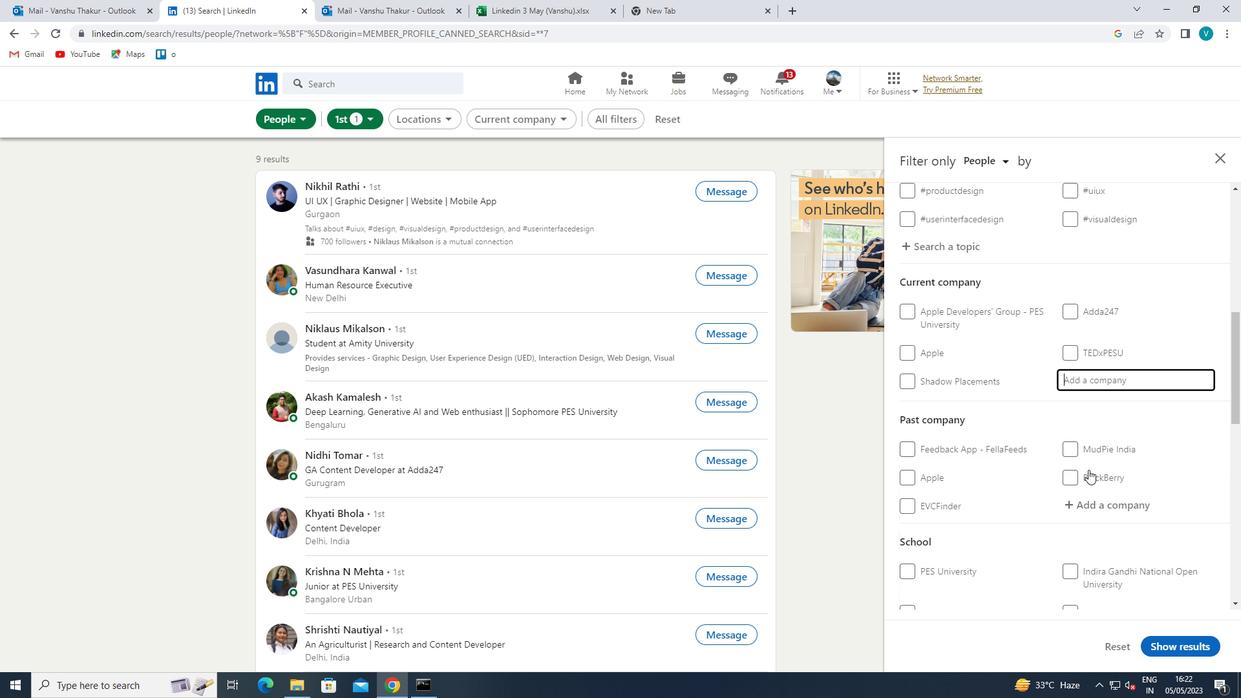 
Action: Mouse scrolled (1088, 469) with delta (0, 0)
Screenshot: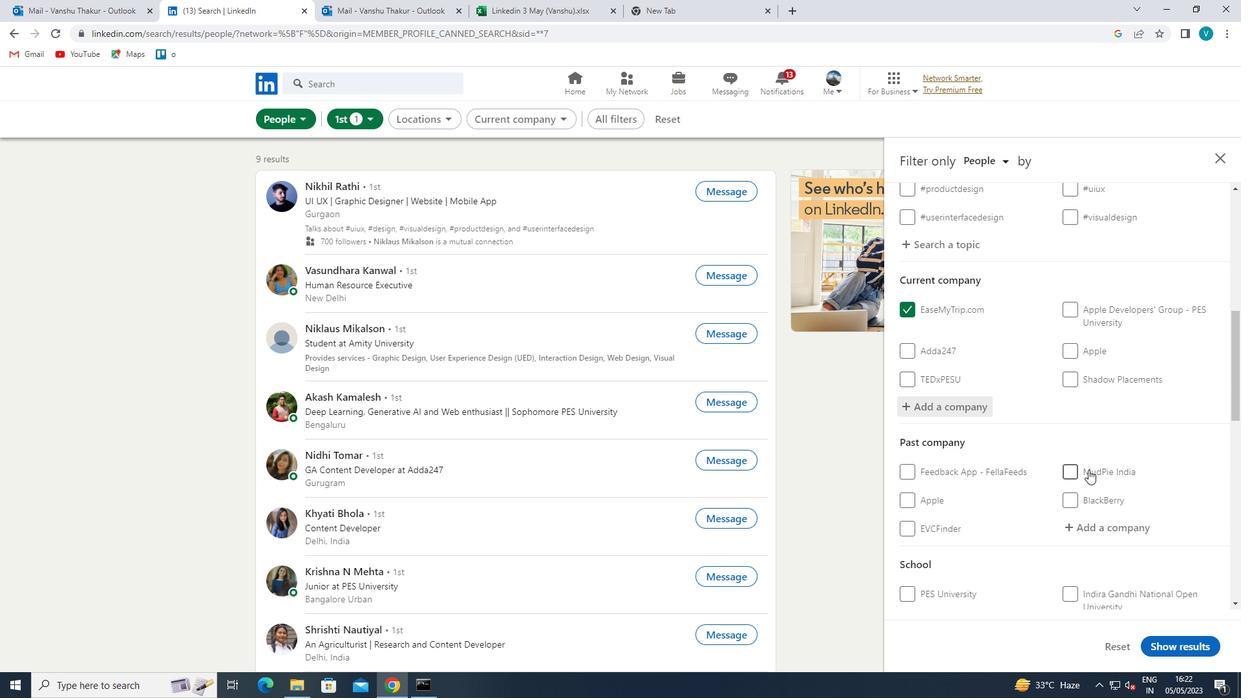 
Action: Mouse scrolled (1088, 469) with delta (0, 0)
Screenshot: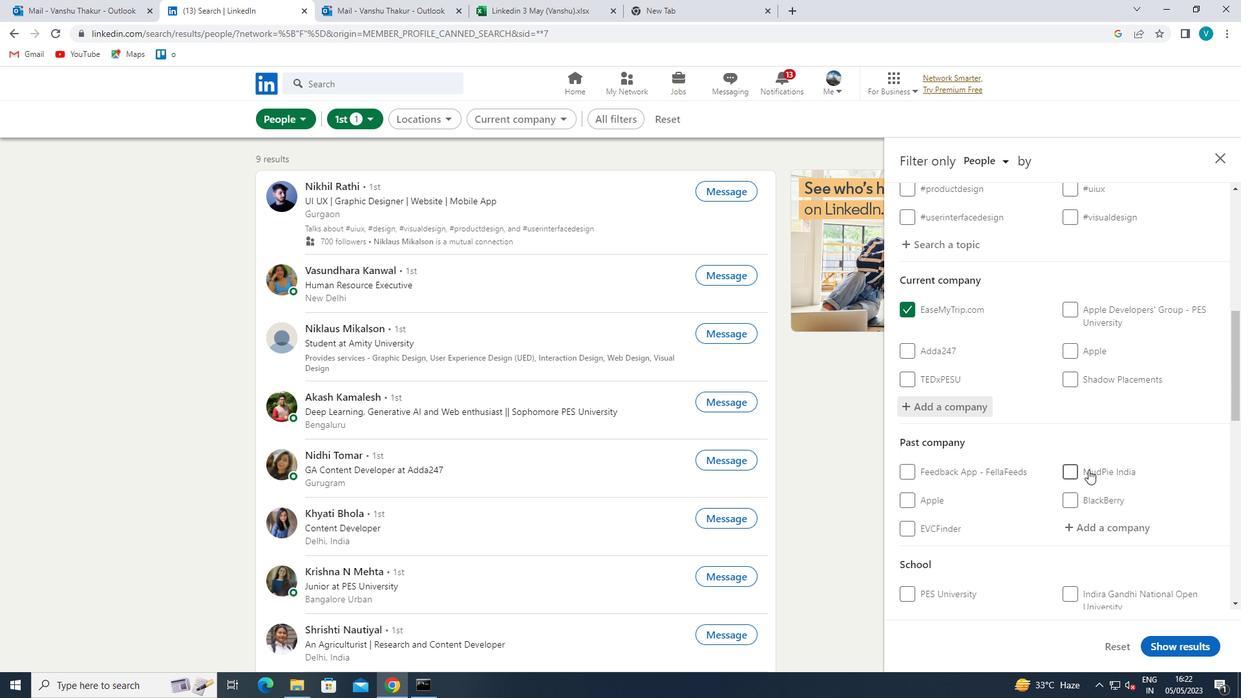 
Action: Mouse scrolled (1088, 469) with delta (0, 0)
Screenshot: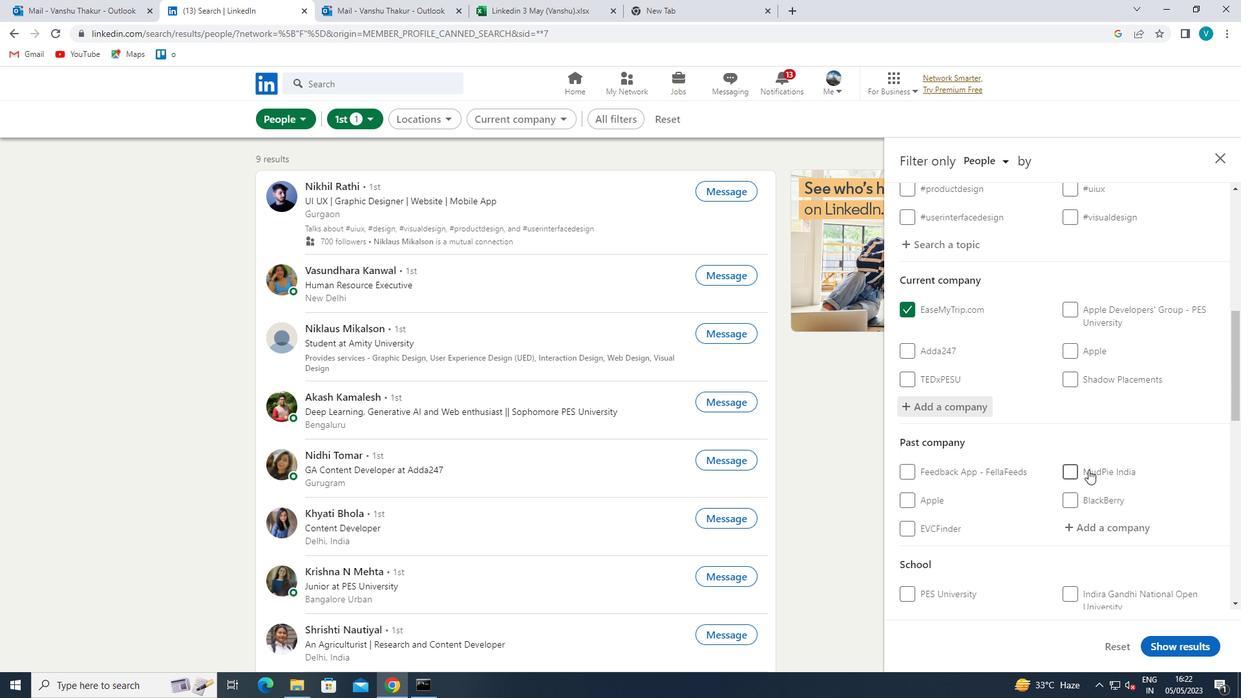 
Action: Mouse moved to (1104, 431)
Screenshot: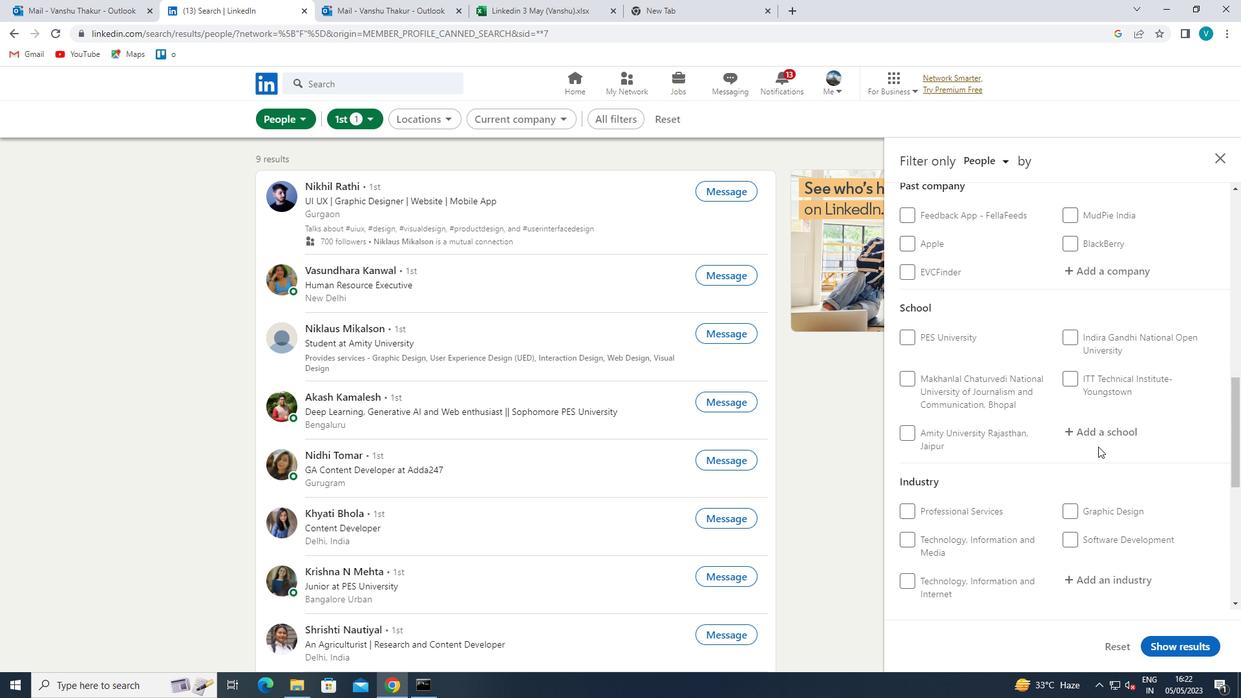 
Action: Mouse pressed left at (1104, 431)
Screenshot: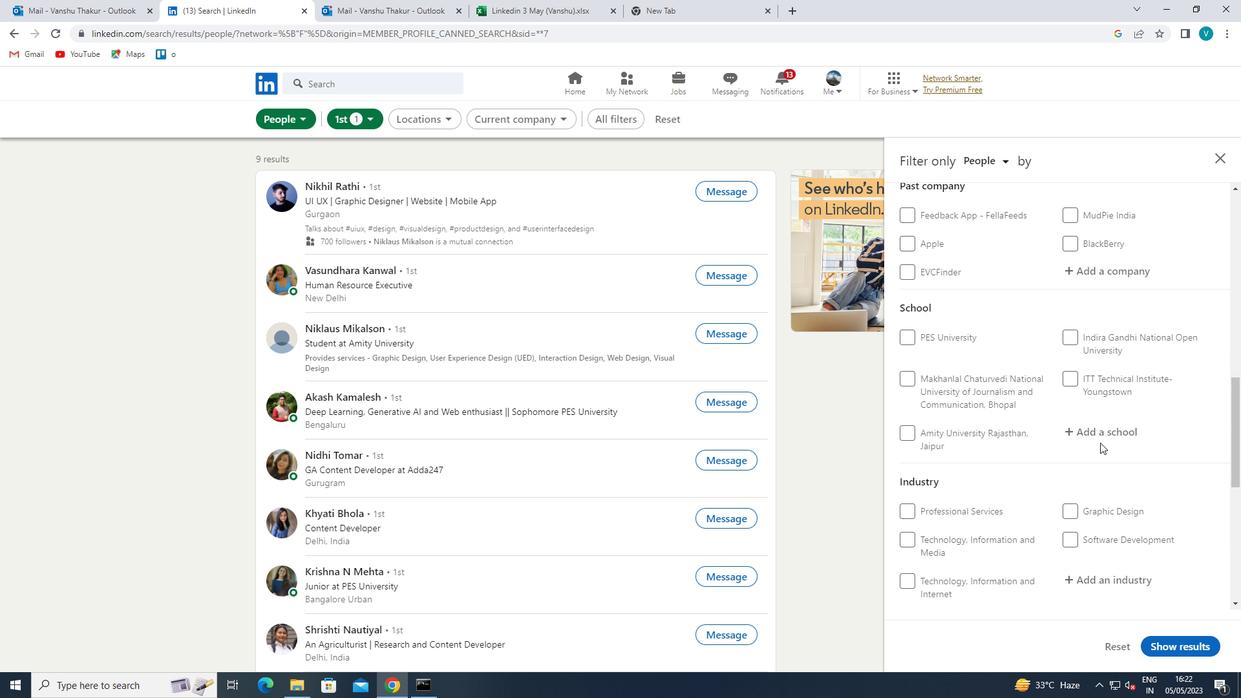 
Action: Mouse moved to (1082, 445)
Screenshot: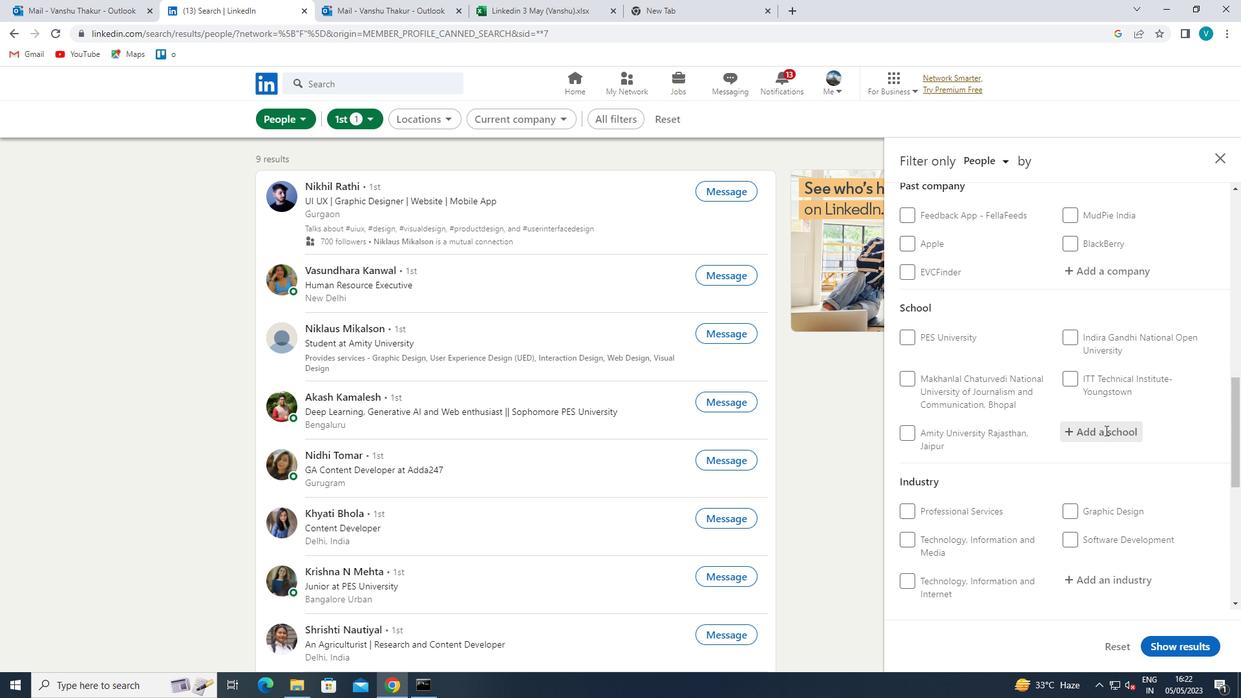 
Action: Key pressed <Key.shift>SHRI<Key.space><Key.shift>RAMDEOBABA
Screenshot: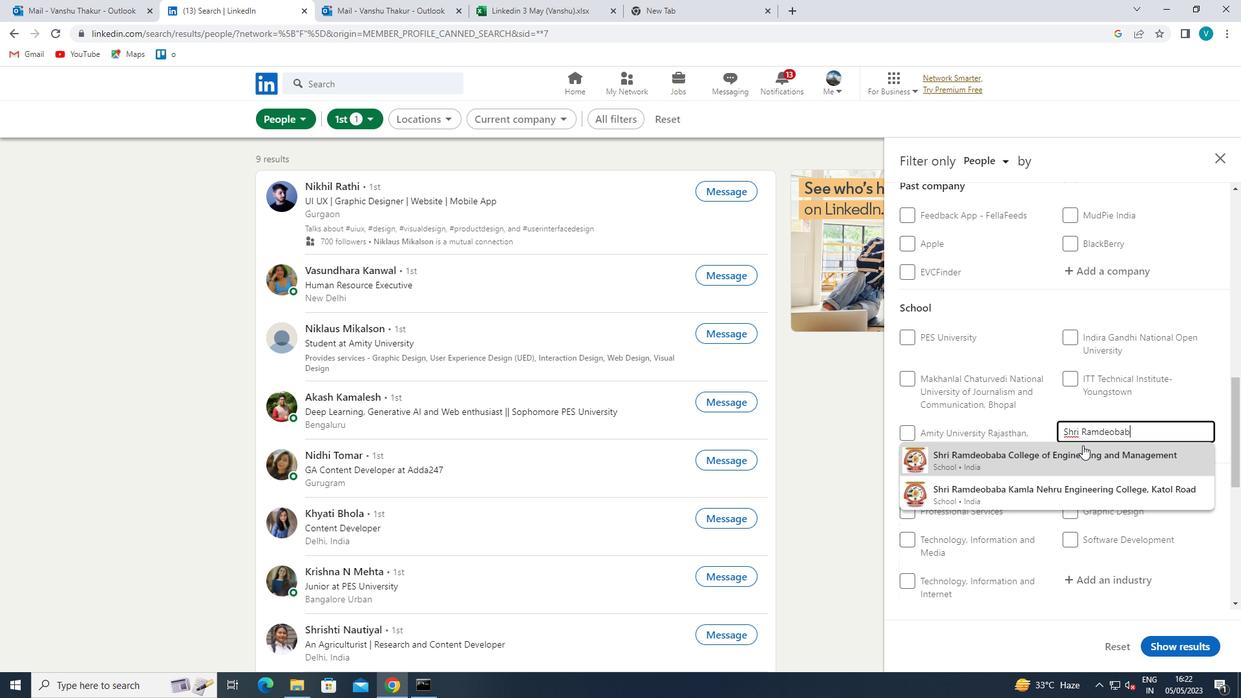 
Action: Mouse moved to (1075, 448)
Screenshot: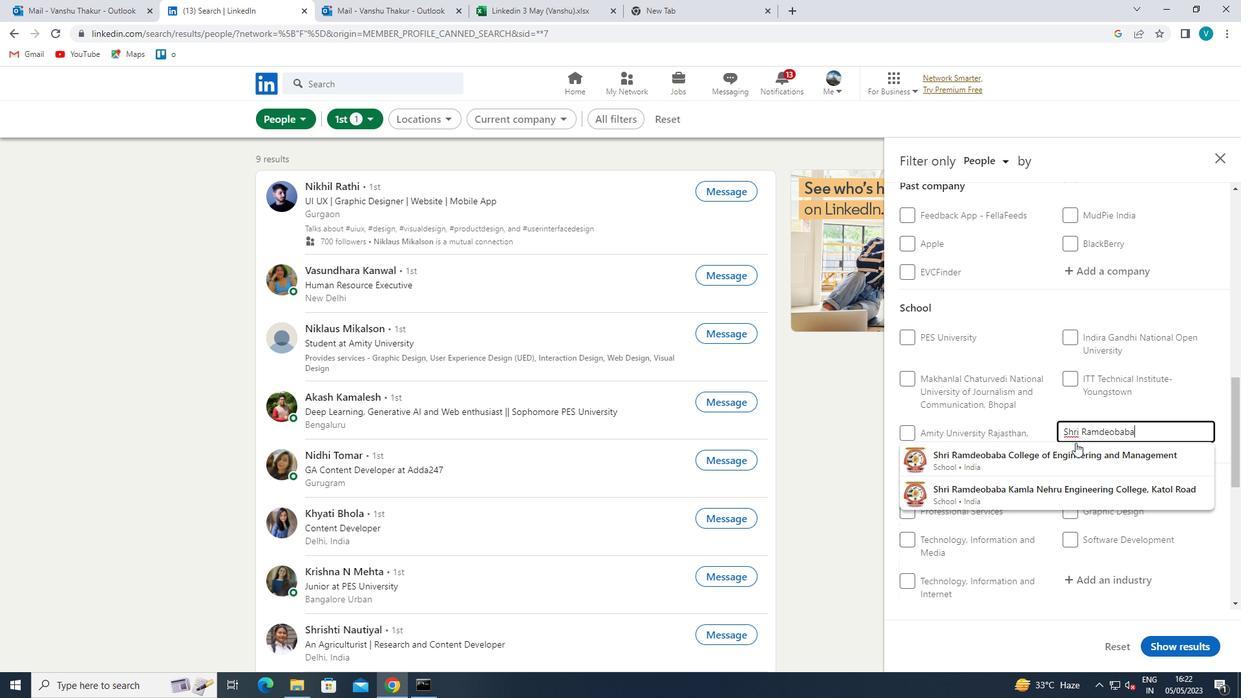 
Action: Mouse pressed left at (1075, 448)
Screenshot: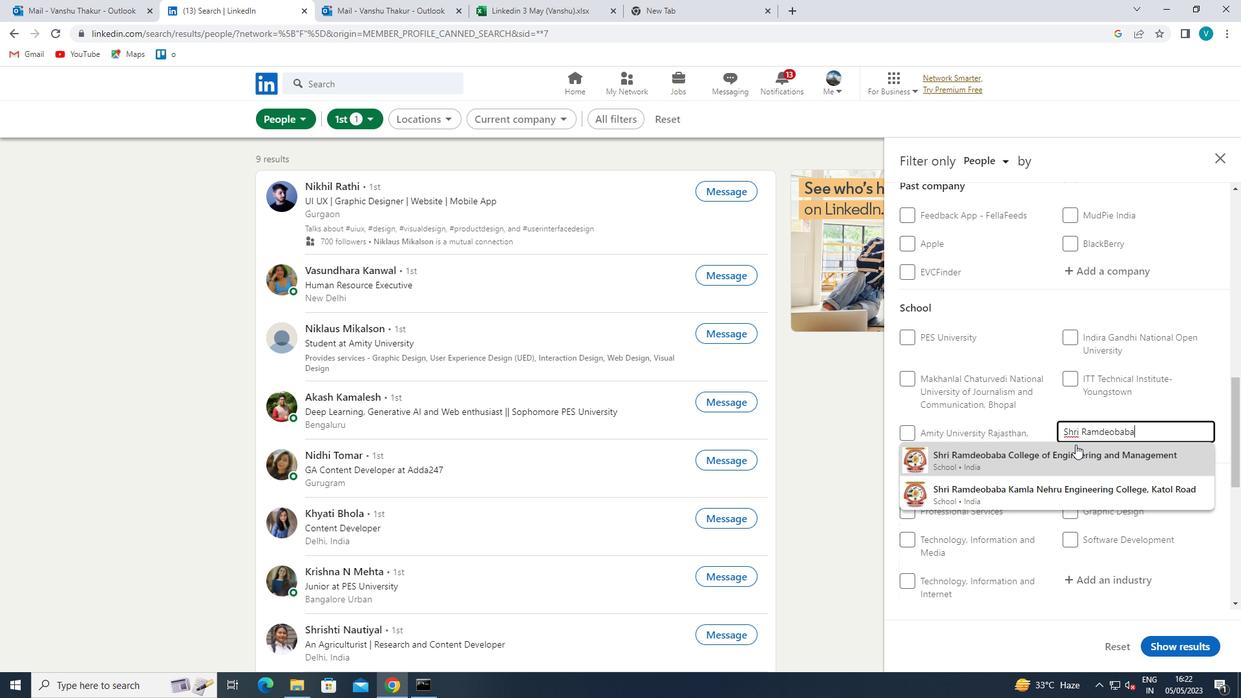 
Action: Mouse moved to (1073, 449)
Screenshot: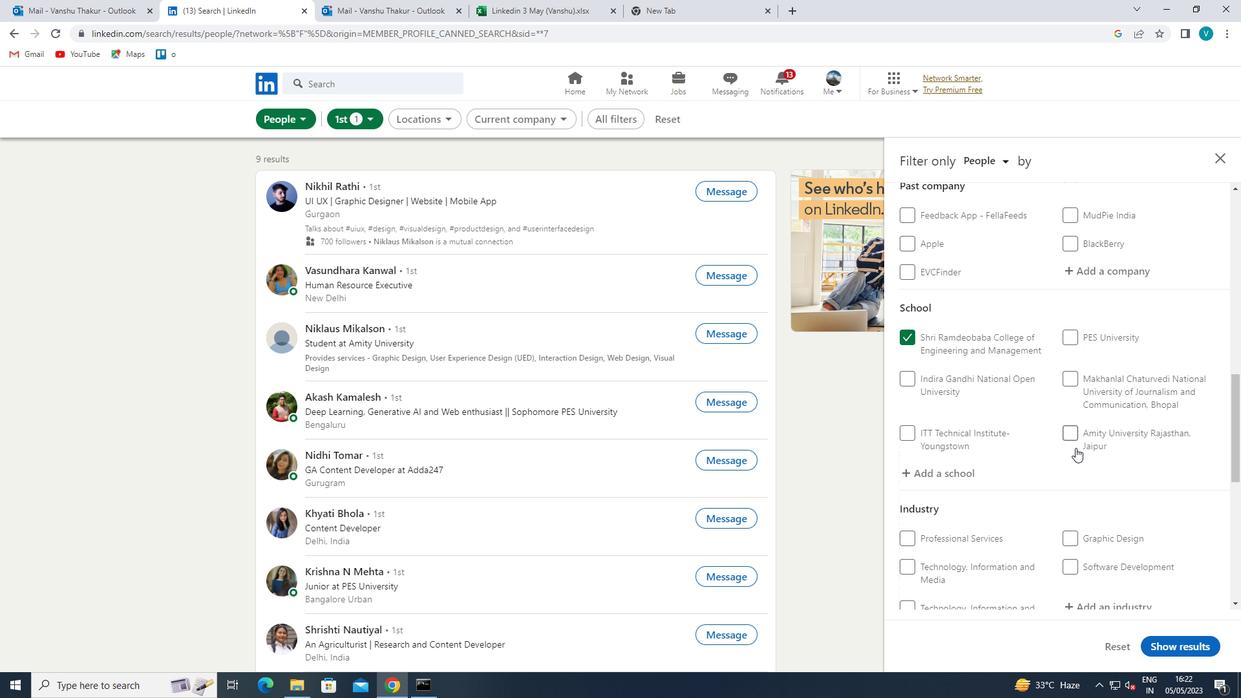 
Action: Mouse scrolled (1073, 449) with delta (0, 0)
Screenshot: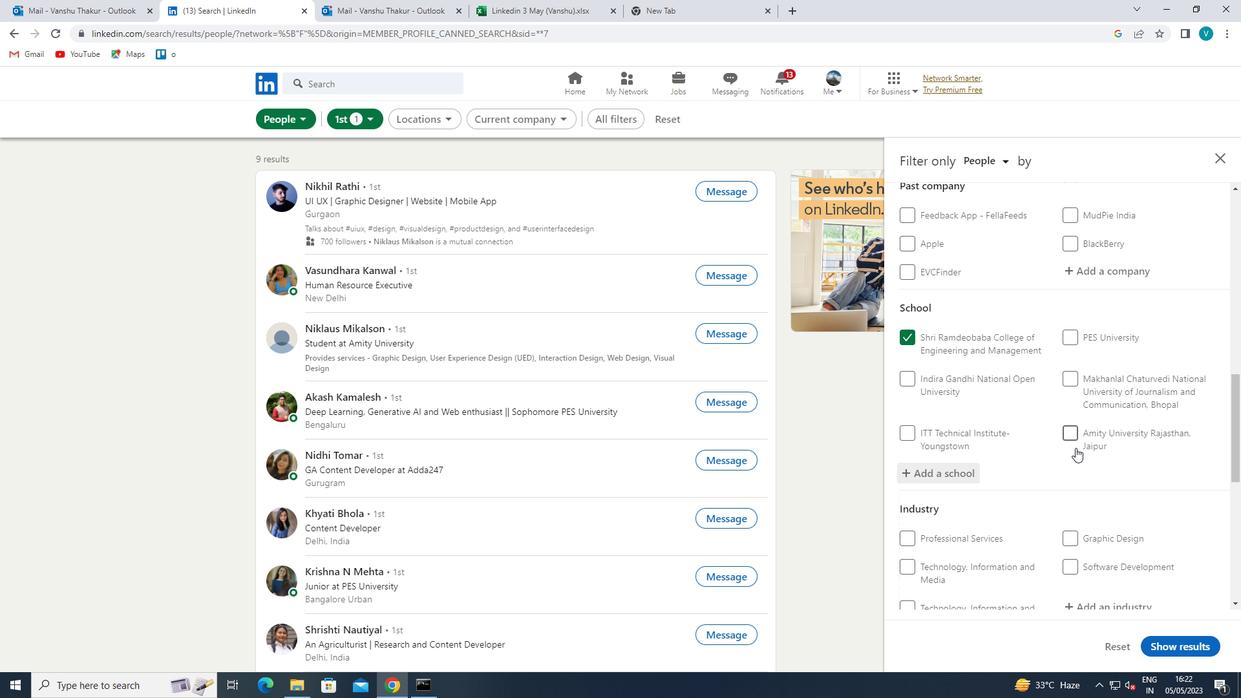 
Action: Mouse scrolled (1073, 449) with delta (0, 0)
Screenshot: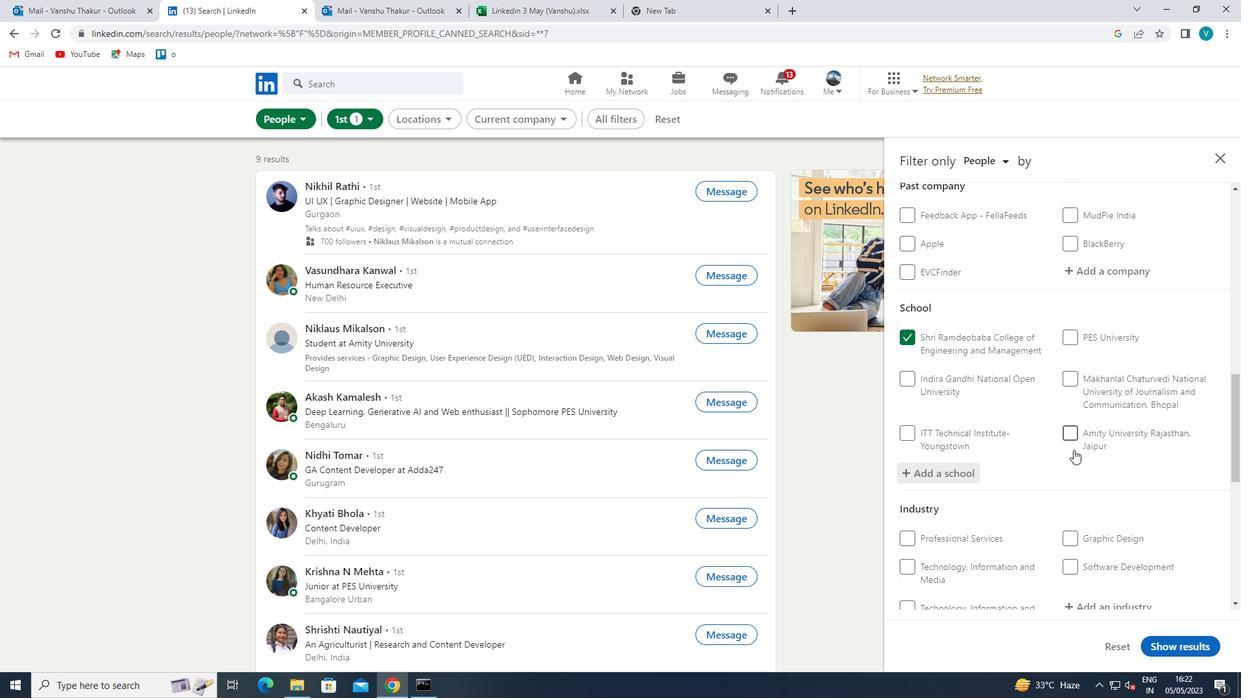 
Action: Mouse scrolled (1073, 449) with delta (0, 0)
Screenshot: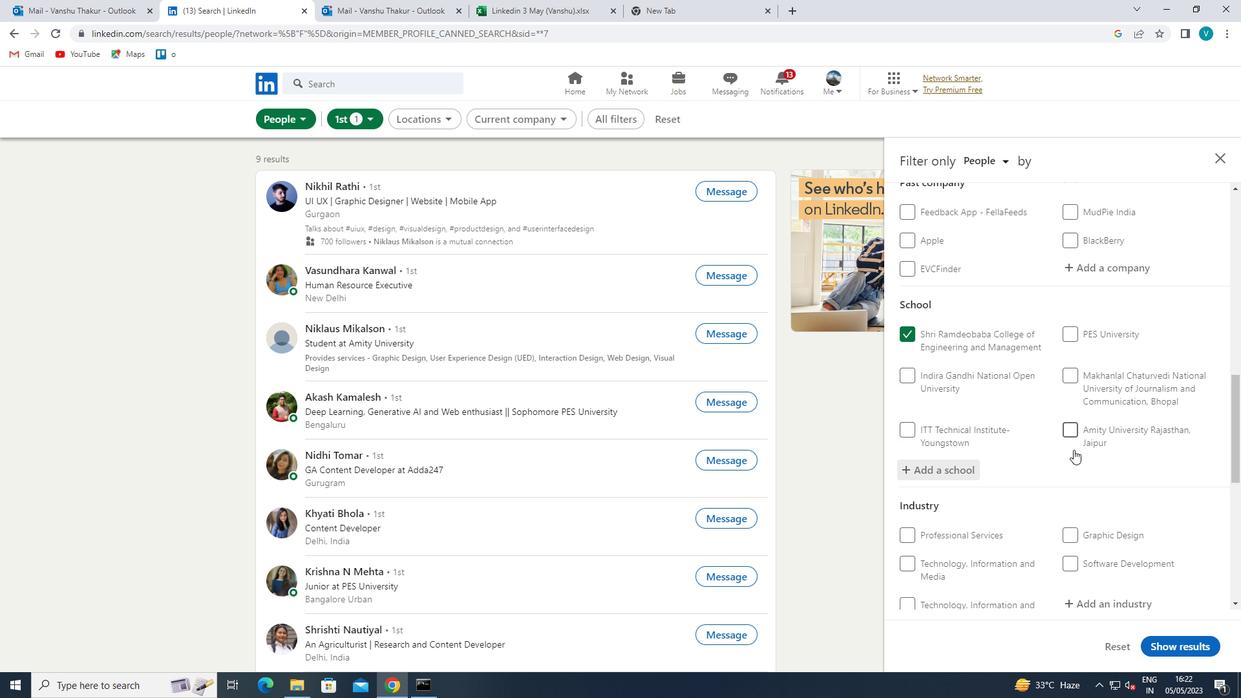 
Action: Mouse moved to (1111, 415)
Screenshot: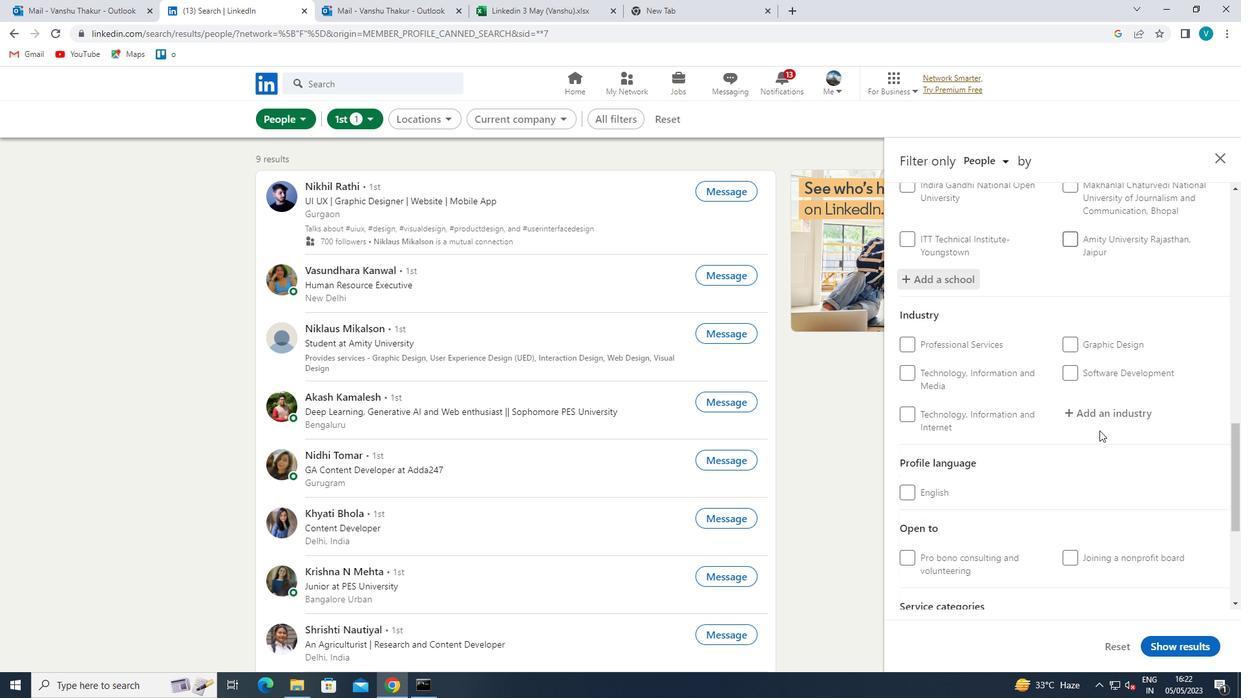 
Action: Mouse pressed left at (1111, 415)
Screenshot: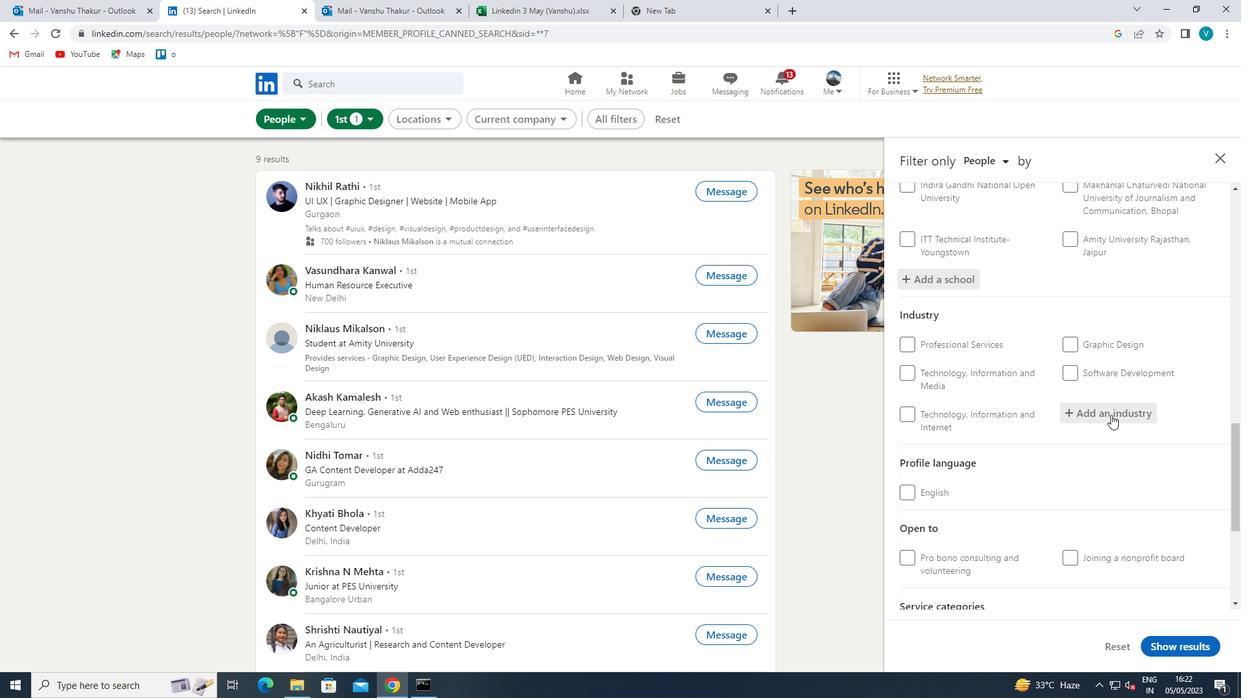 
Action: Key pressed <Key.shift>RAIL<Key.space><Key.shift>TRANS
Screenshot: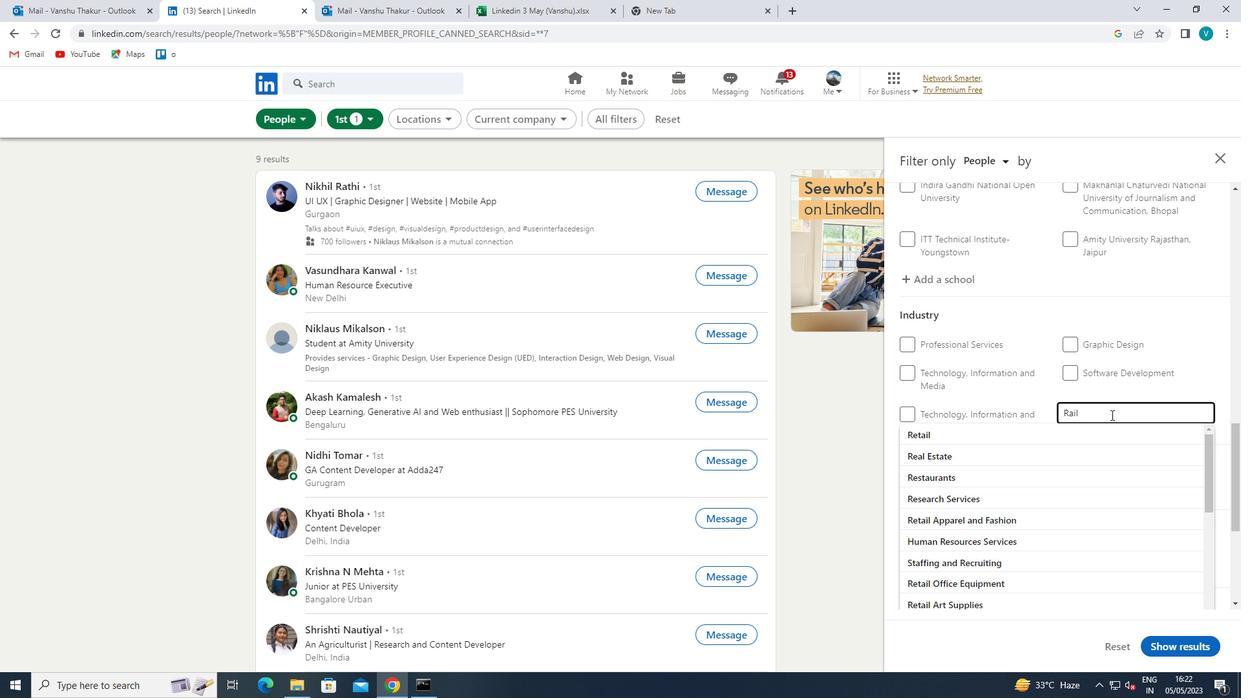 
Action: Mouse moved to (1088, 429)
Screenshot: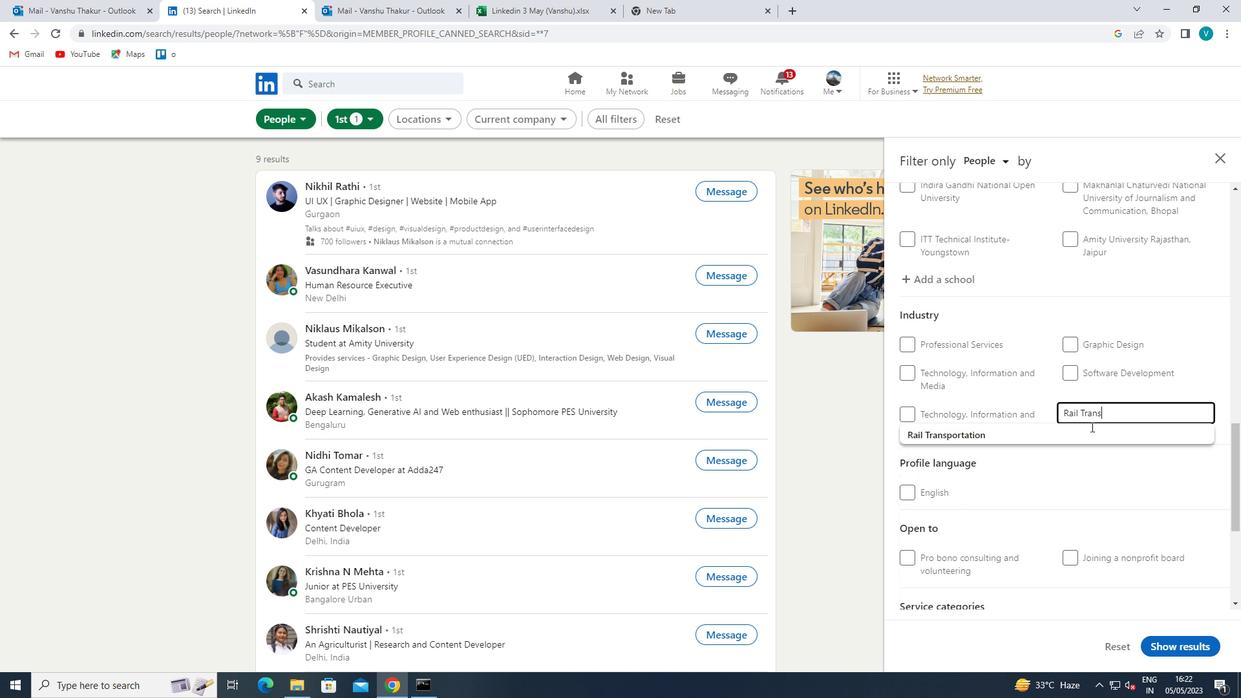 
Action: Mouse pressed left at (1088, 429)
Screenshot: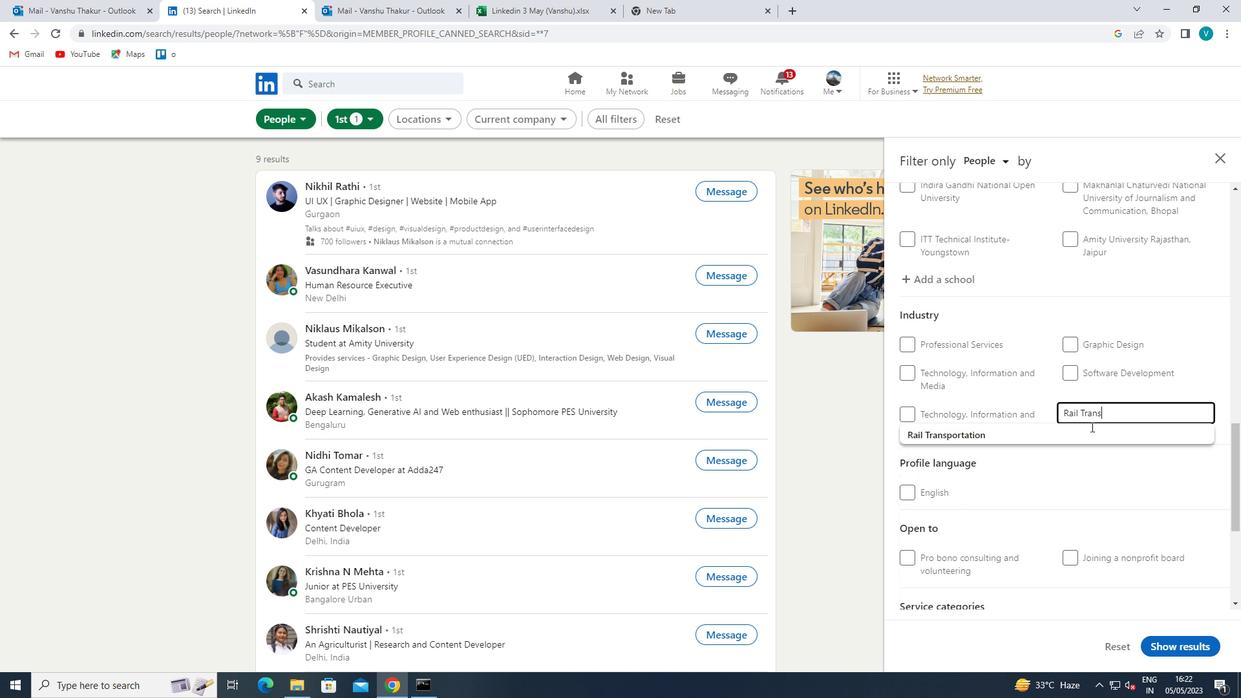 
Action: Mouse moved to (1062, 435)
Screenshot: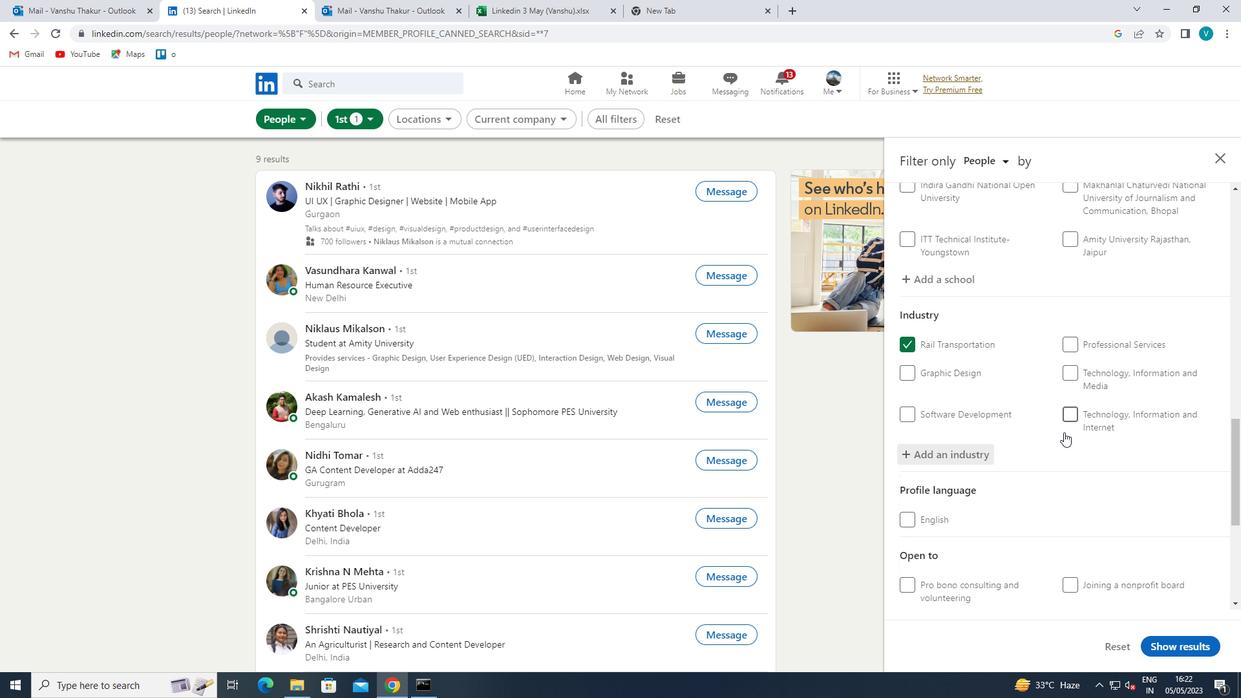 
Action: Mouse scrolled (1062, 434) with delta (0, 0)
Screenshot: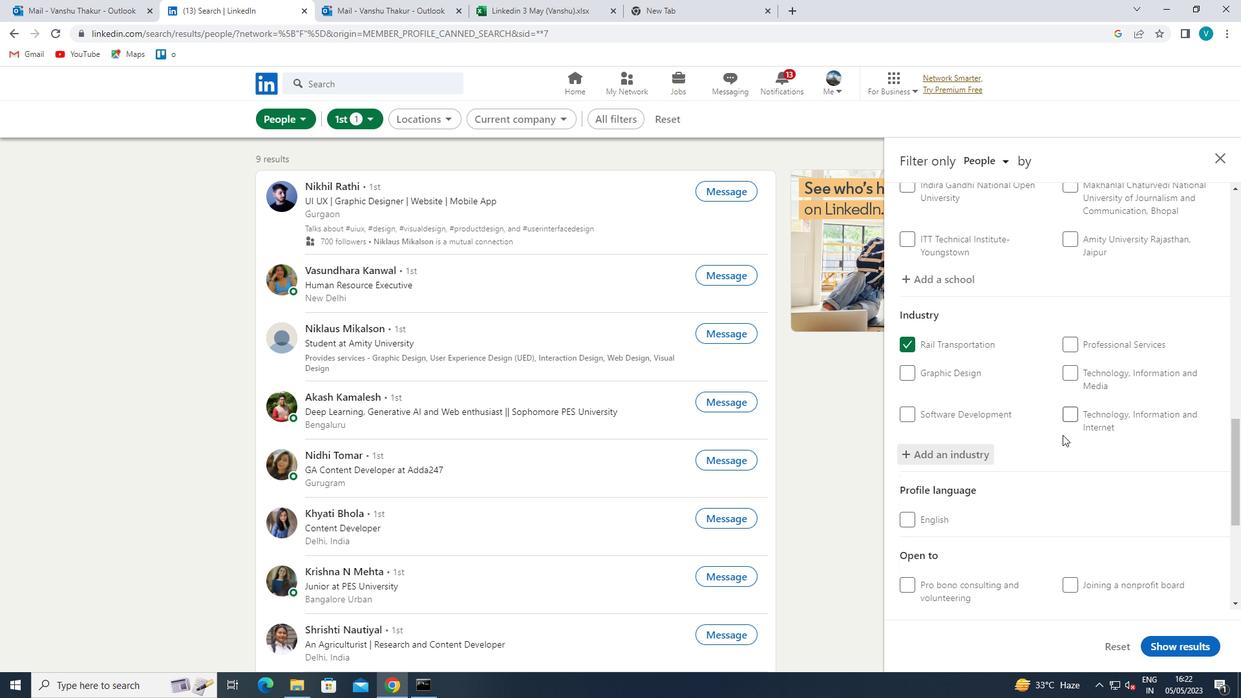 
Action: Mouse scrolled (1062, 434) with delta (0, 0)
Screenshot: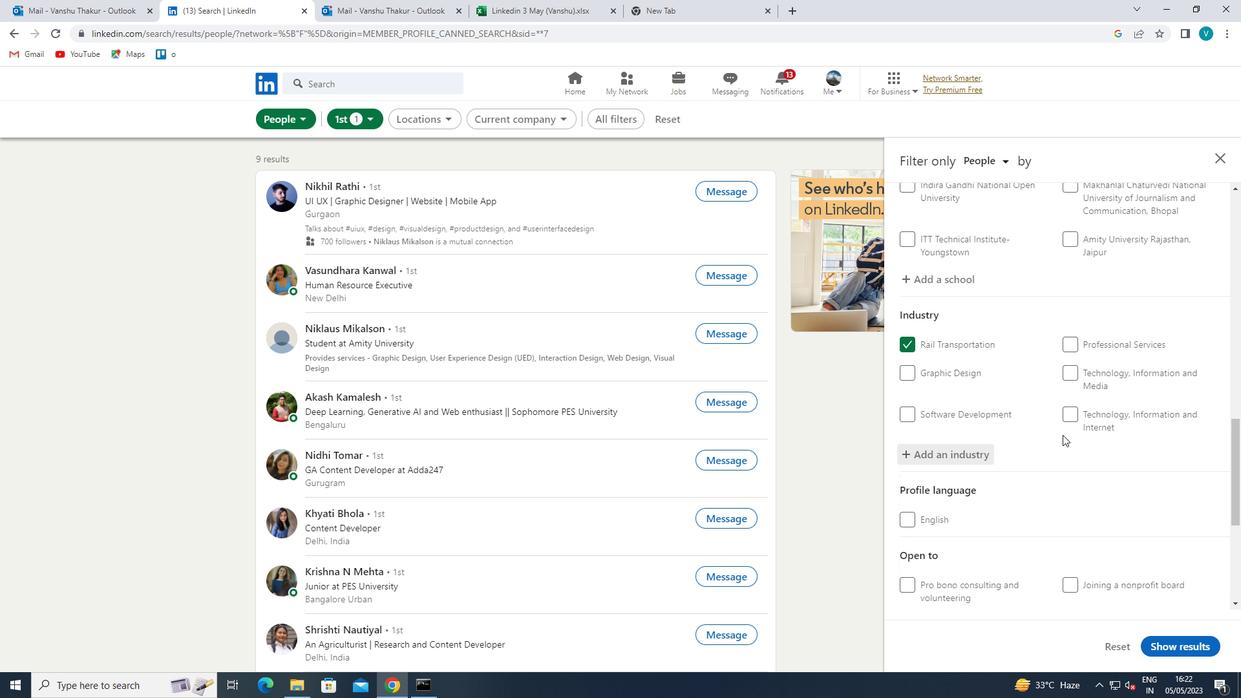 
Action: Mouse scrolled (1062, 434) with delta (0, 0)
Screenshot: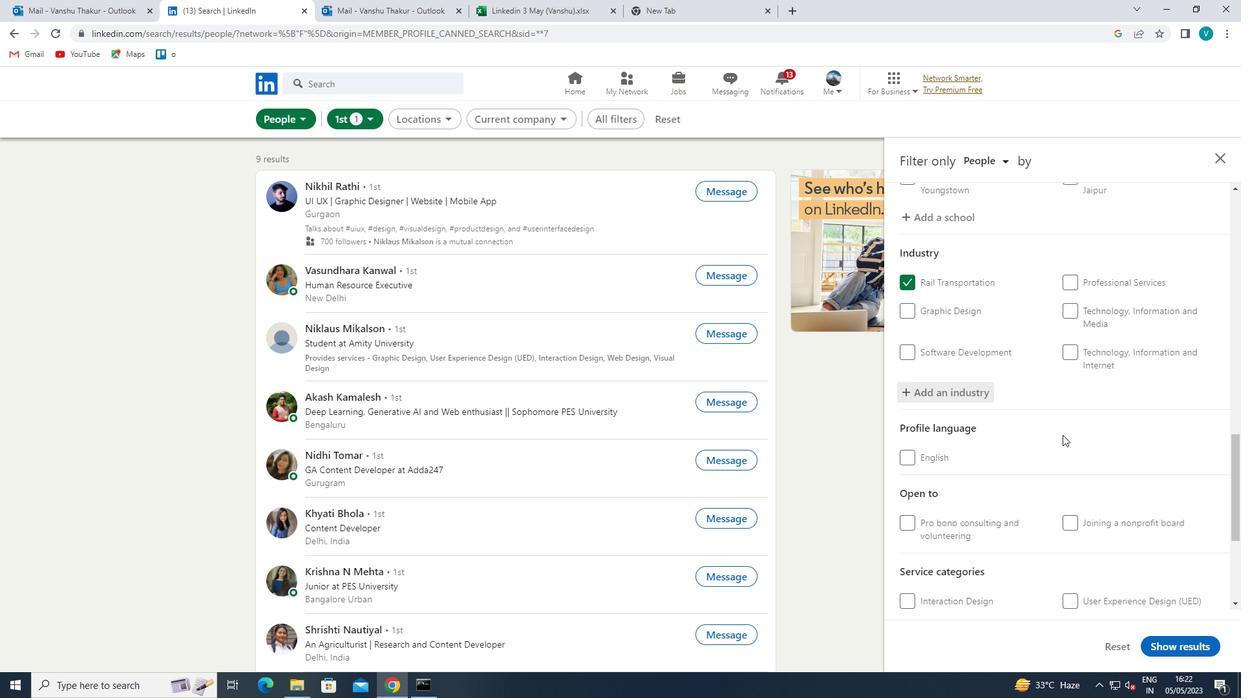 
Action: Mouse scrolled (1062, 434) with delta (0, 0)
Screenshot: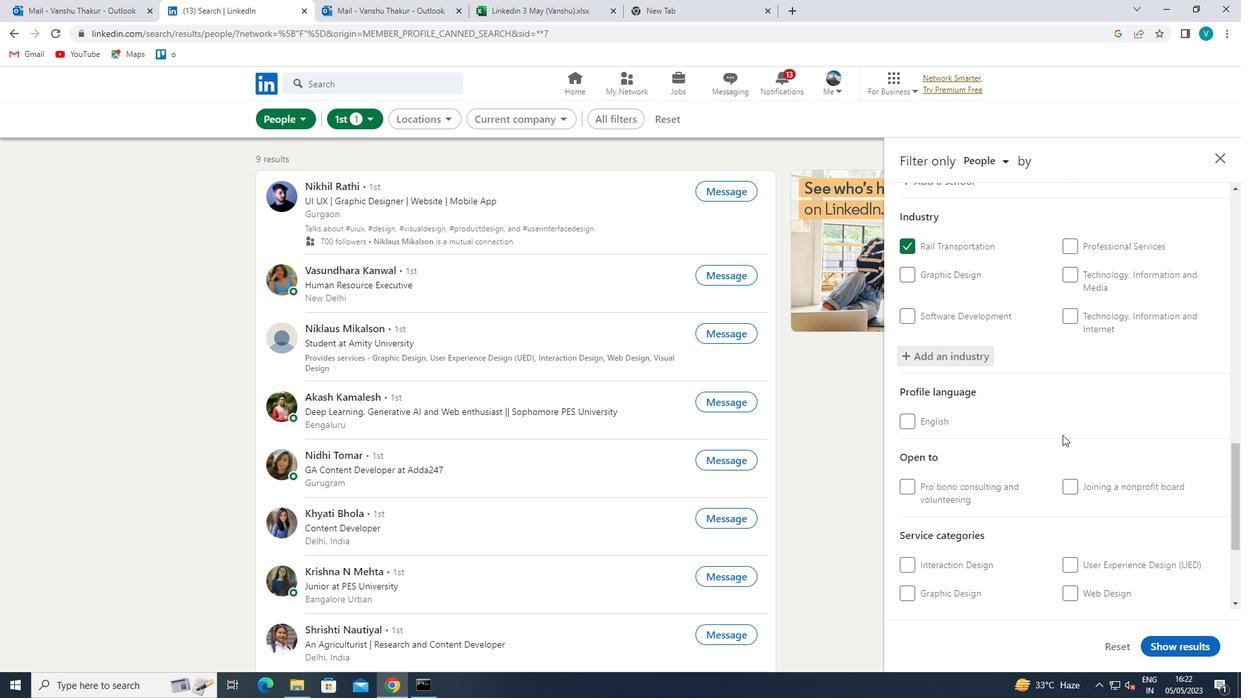 
Action: Mouse moved to (1078, 457)
Screenshot: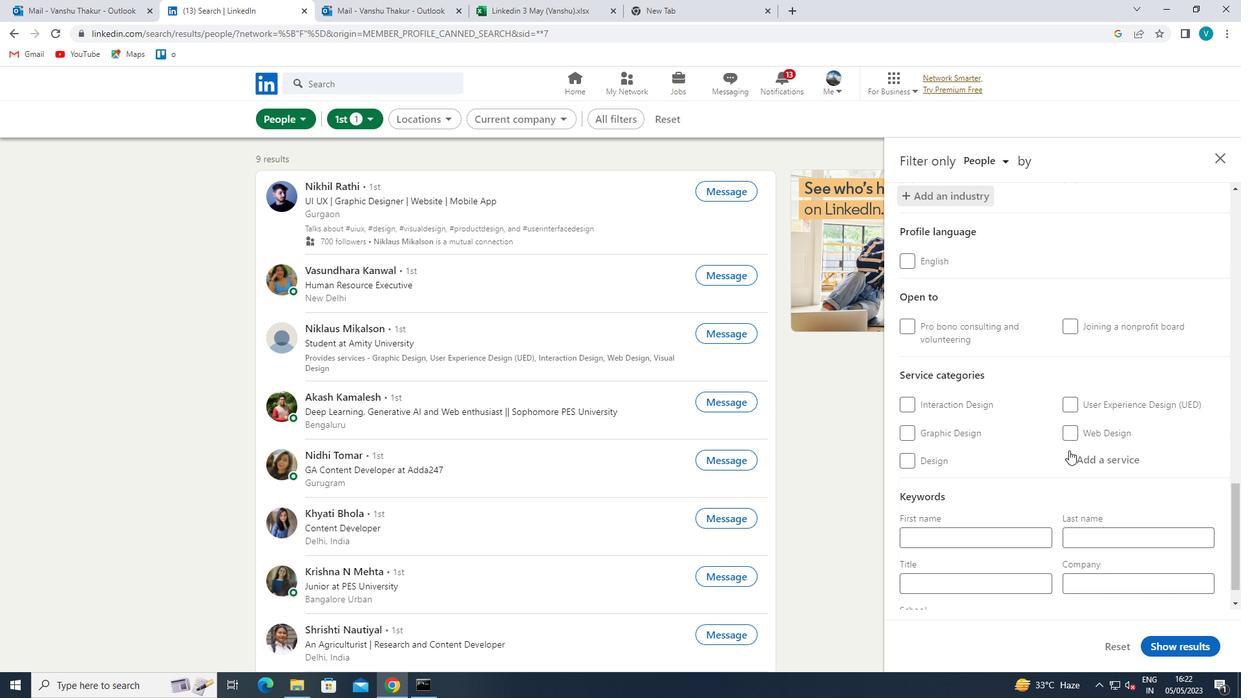 
Action: Mouse pressed left at (1078, 457)
Screenshot: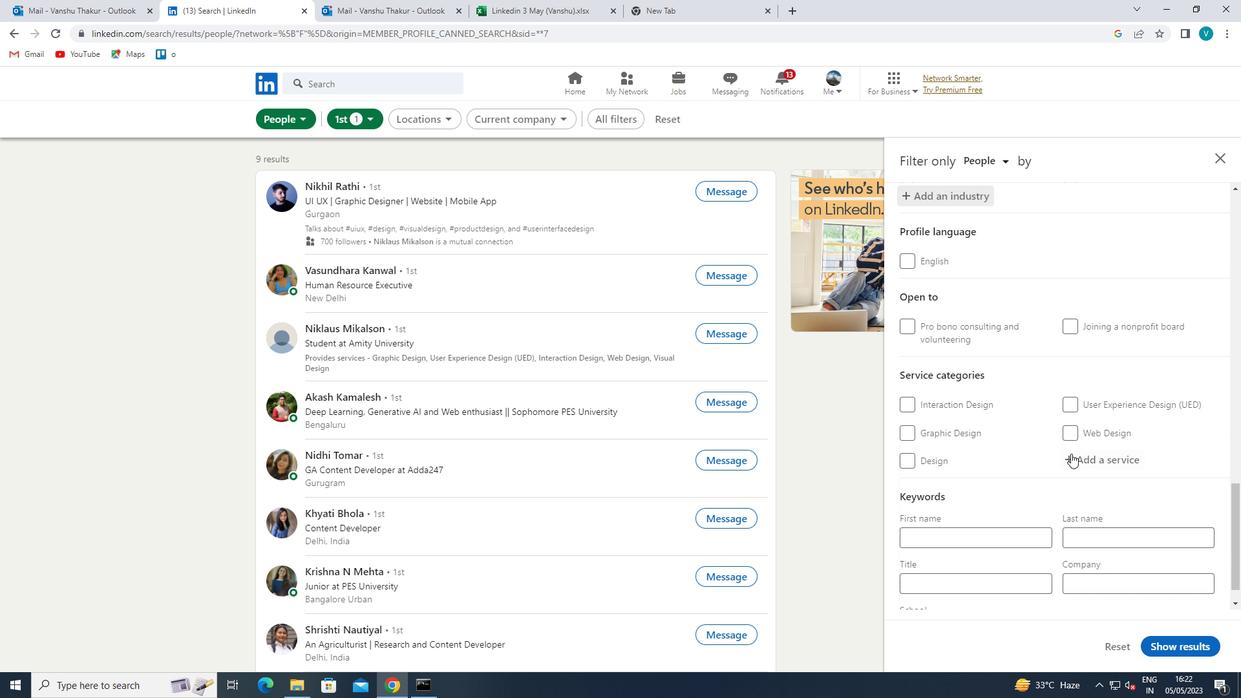
Action: Key pressed <Key.shift>USER<Key.space><Key.shift>E
Screenshot: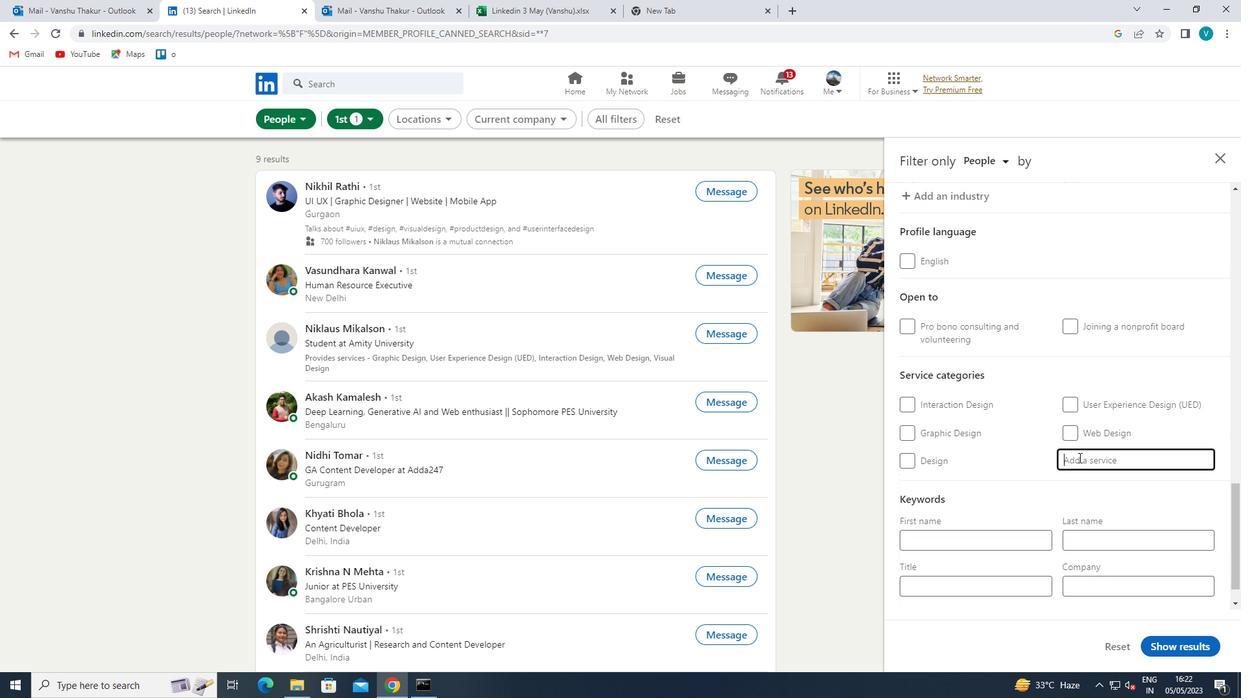 
Action: Mouse moved to (1050, 486)
Screenshot: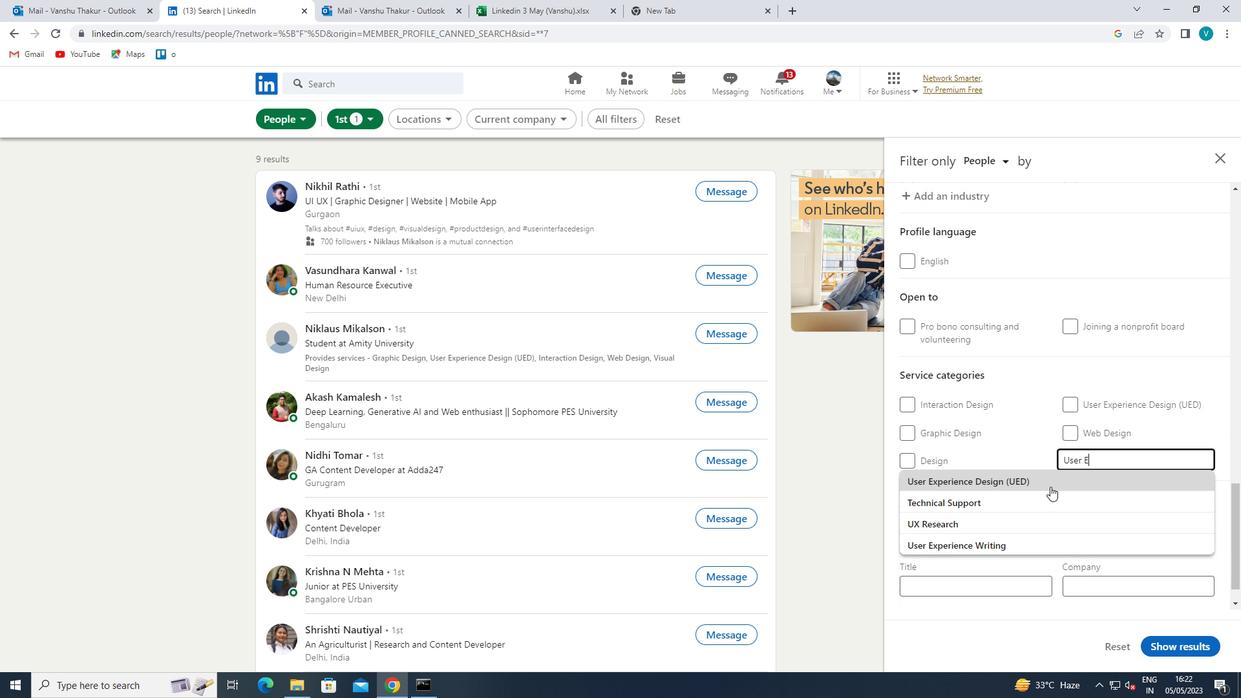 
Action: Mouse pressed left at (1050, 486)
Screenshot: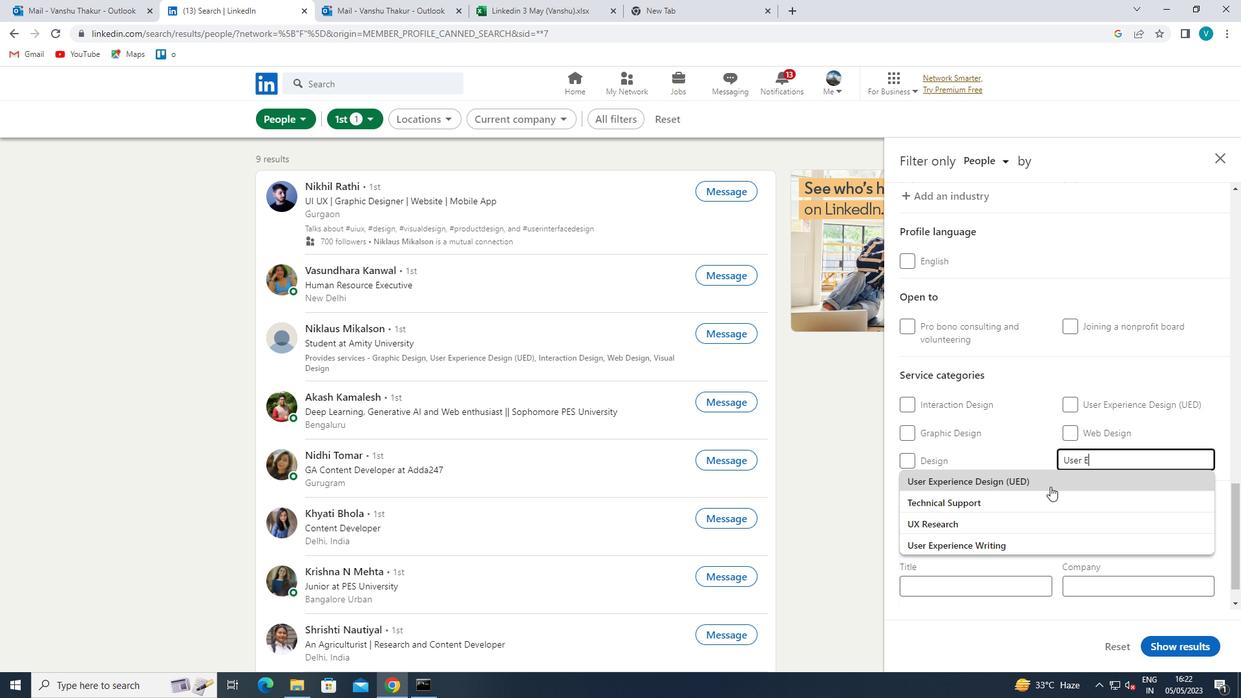 
Action: Mouse moved to (1051, 485)
Screenshot: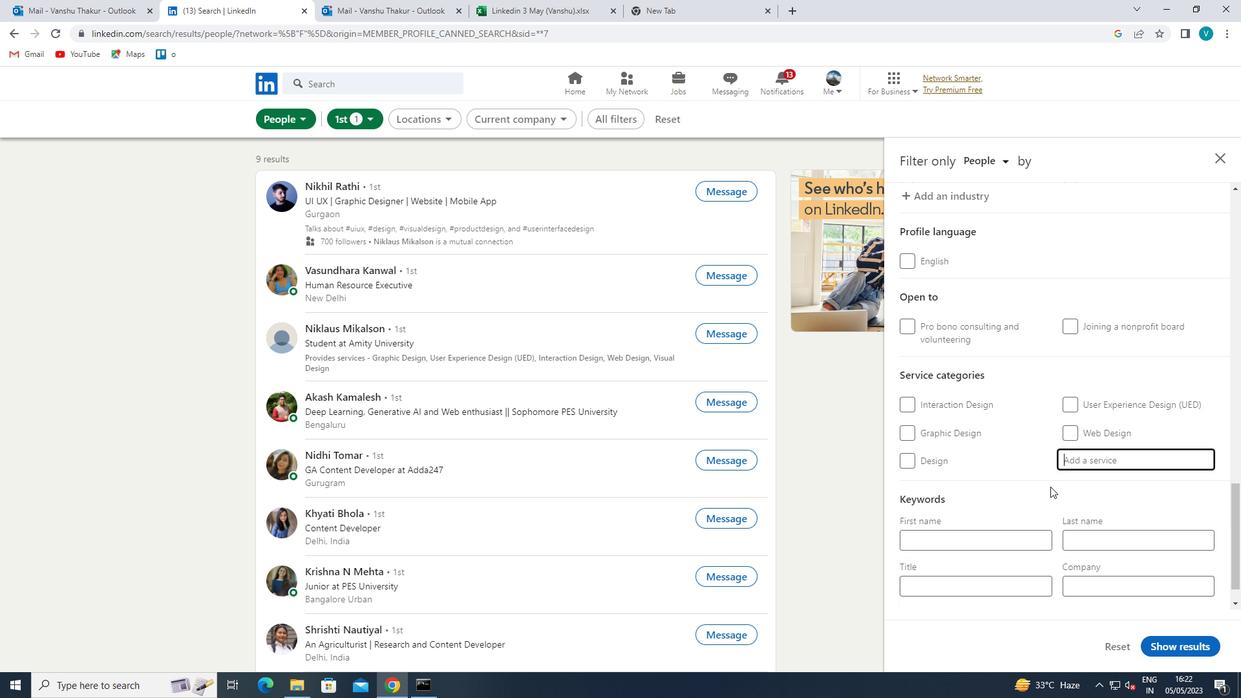
Action: Mouse scrolled (1051, 484) with delta (0, 0)
Screenshot: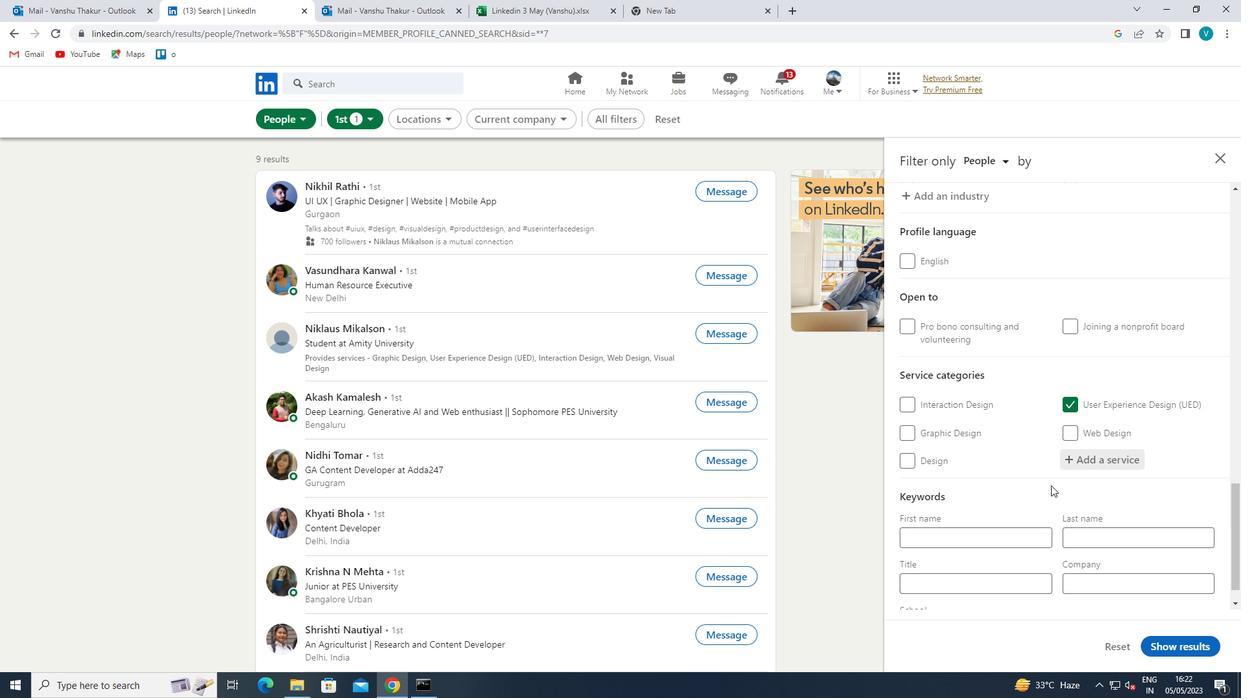 
Action: Mouse scrolled (1051, 484) with delta (0, 0)
Screenshot: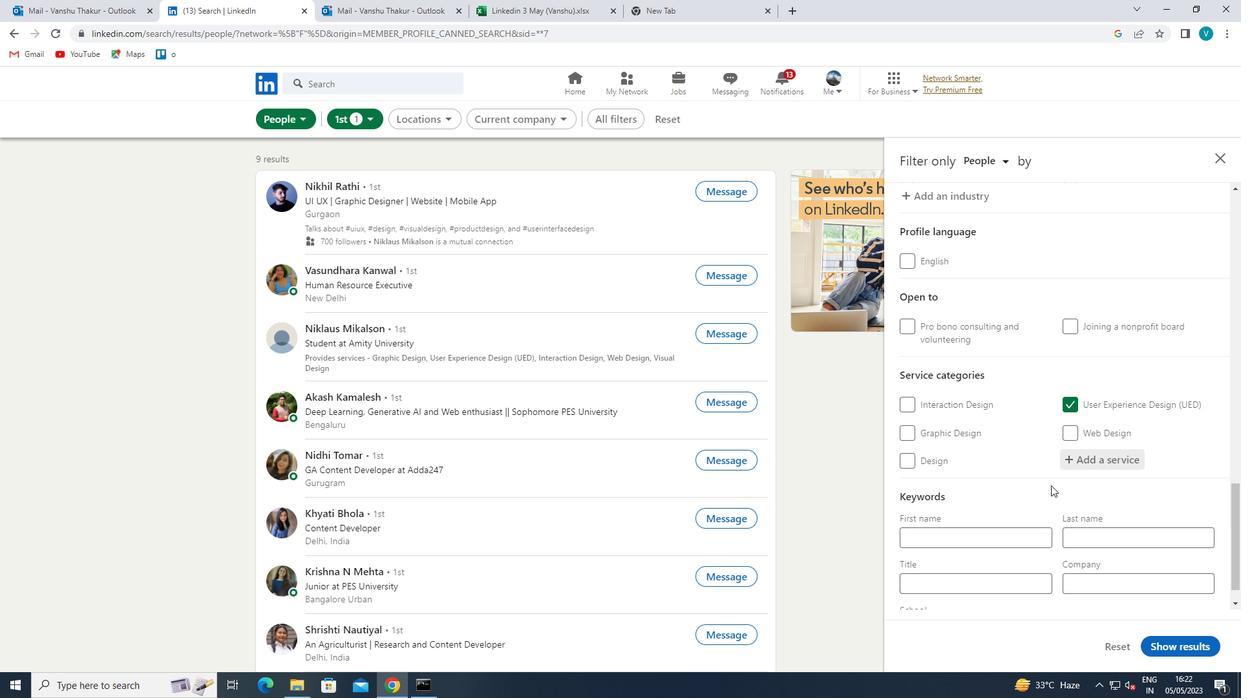 
Action: Mouse moved to (1018, 552)
Screenshot: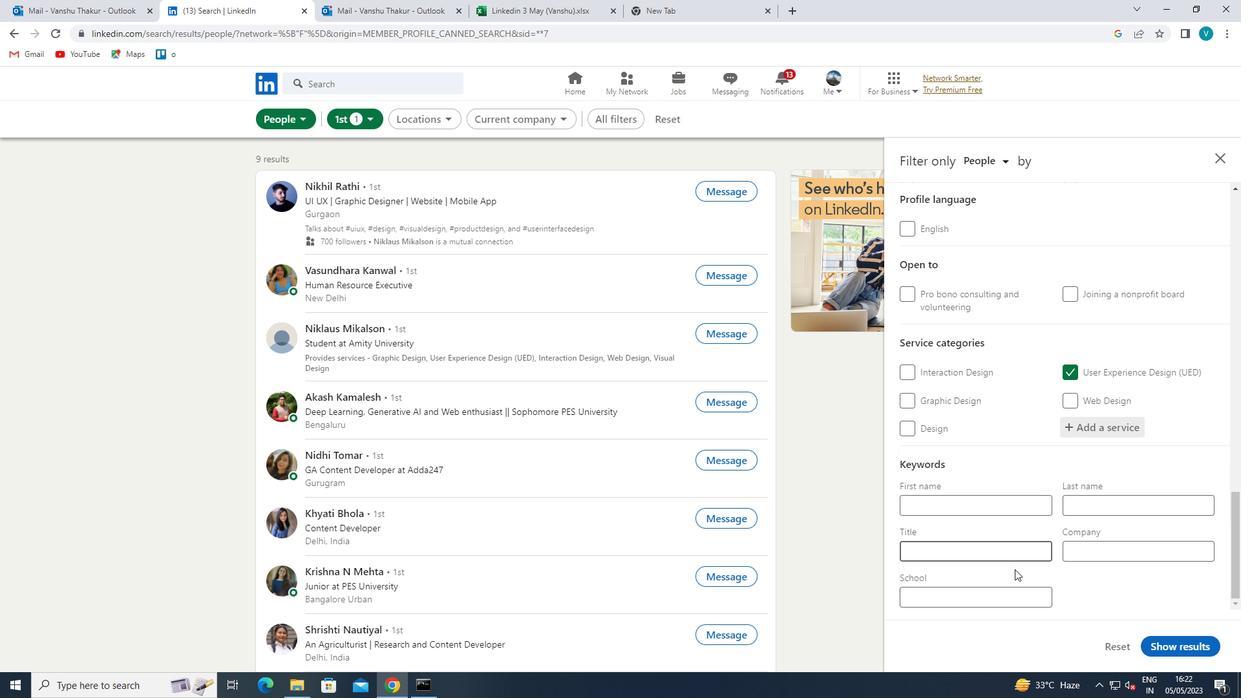
Action: Mouse pressed left at (1018, 552)
Screenshot: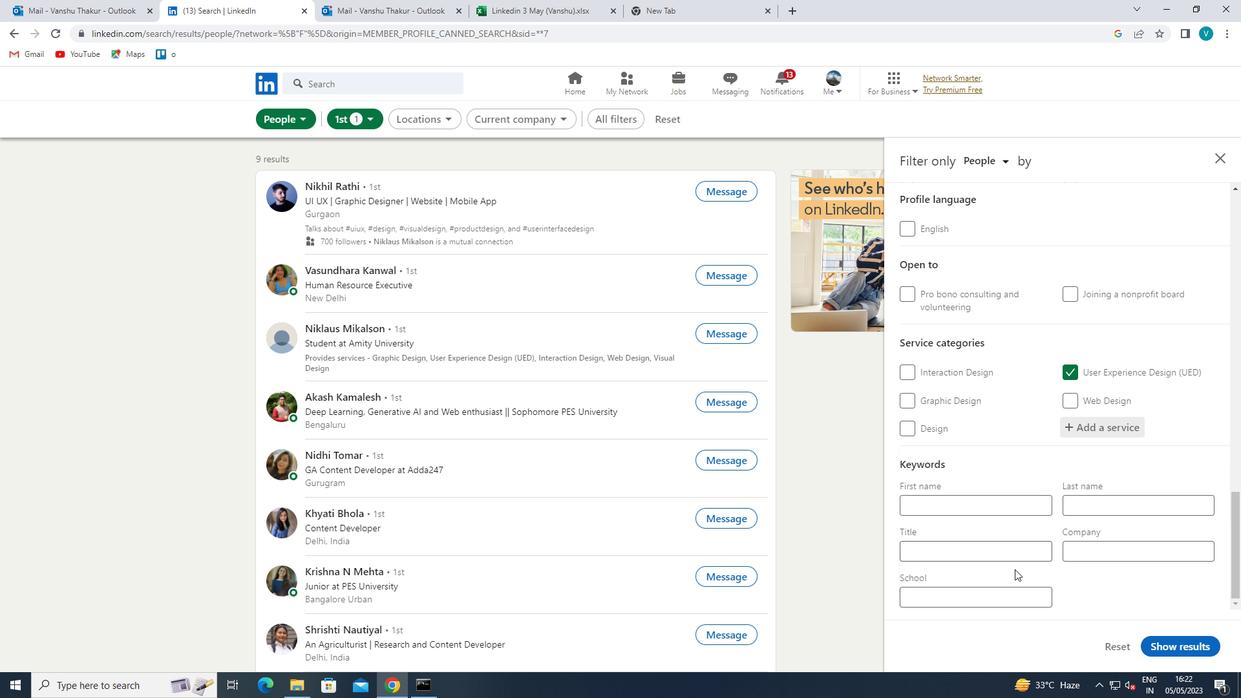 
Action: Mouse moved to (1018, 551)
Screenshot: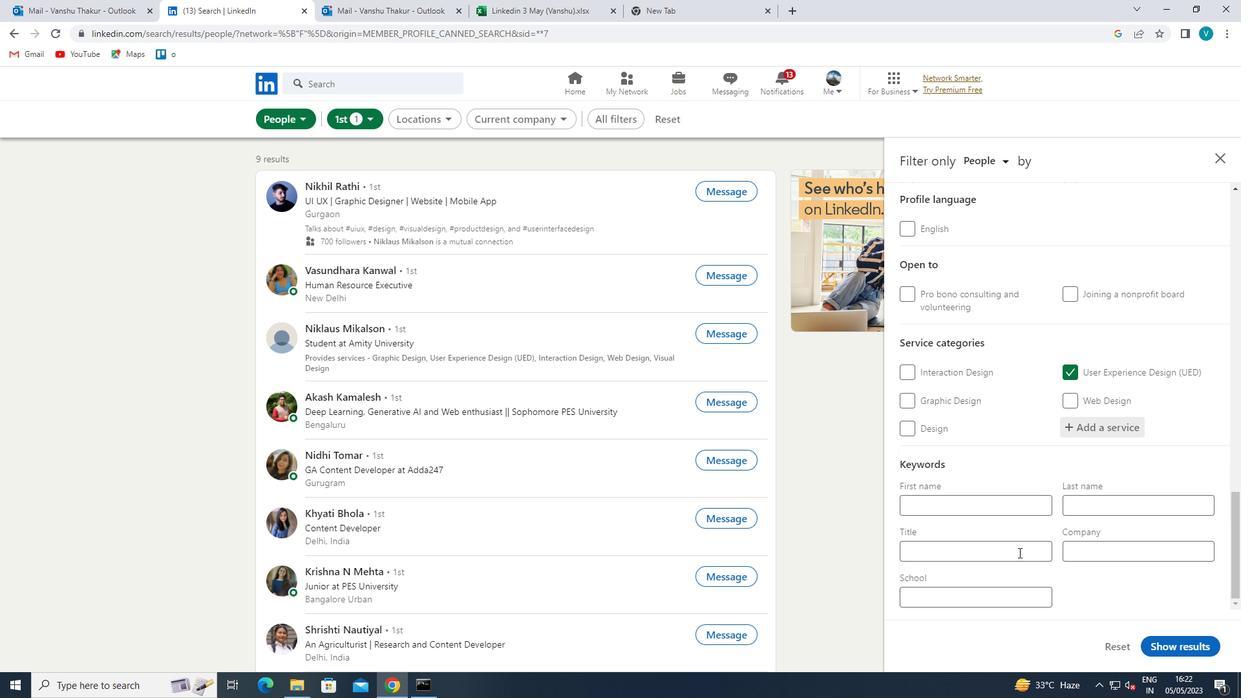 
Action: Key pressed <Key.shift>BUSINESS<Key.space><Key.shift><Key.shift><Key.shift><Key.shift><Key.shift><Key.shift><Key.shift><Key.shift><Key.shift><Key.shift><Key.shift><Key.shift><Key.shift><Key.shift><Key.shift><Key.shift><Key.shift><Key.shift><Key.shift>ANALYST<Key.space>
Screenshot: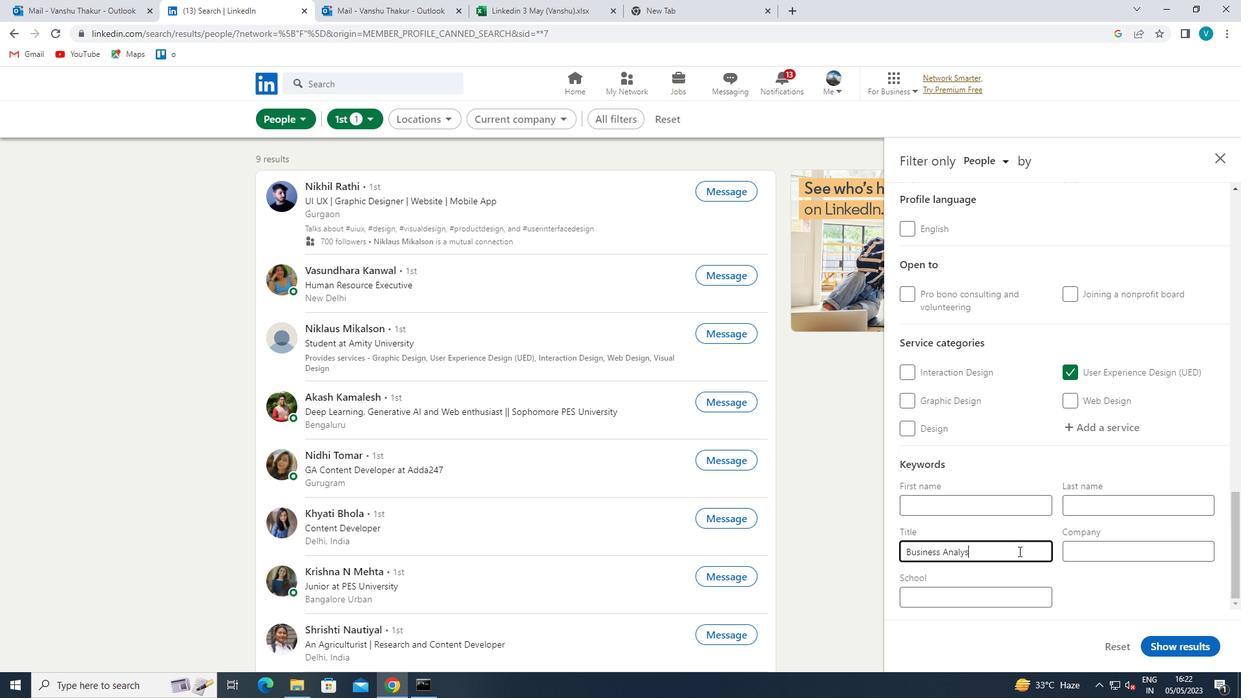 
Action: Mouse moved to (1161, 643)
Screenshot: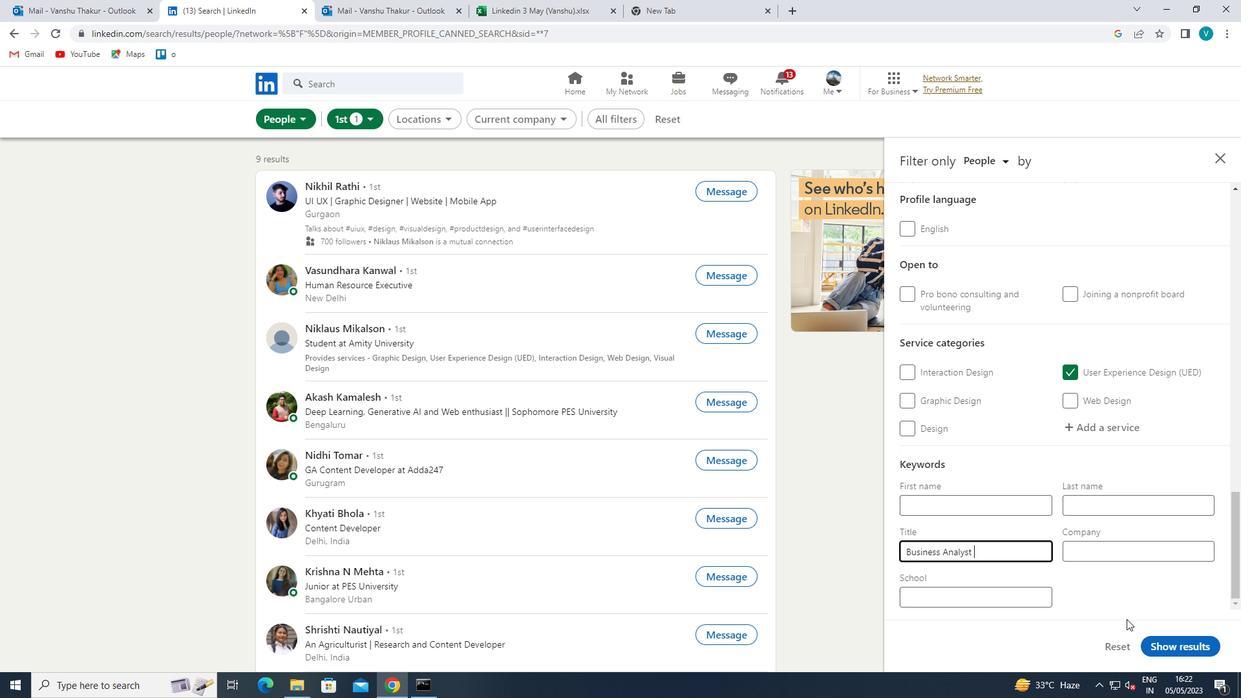 
Action: Mouse pressed left at (1161, 643)
Screenshot: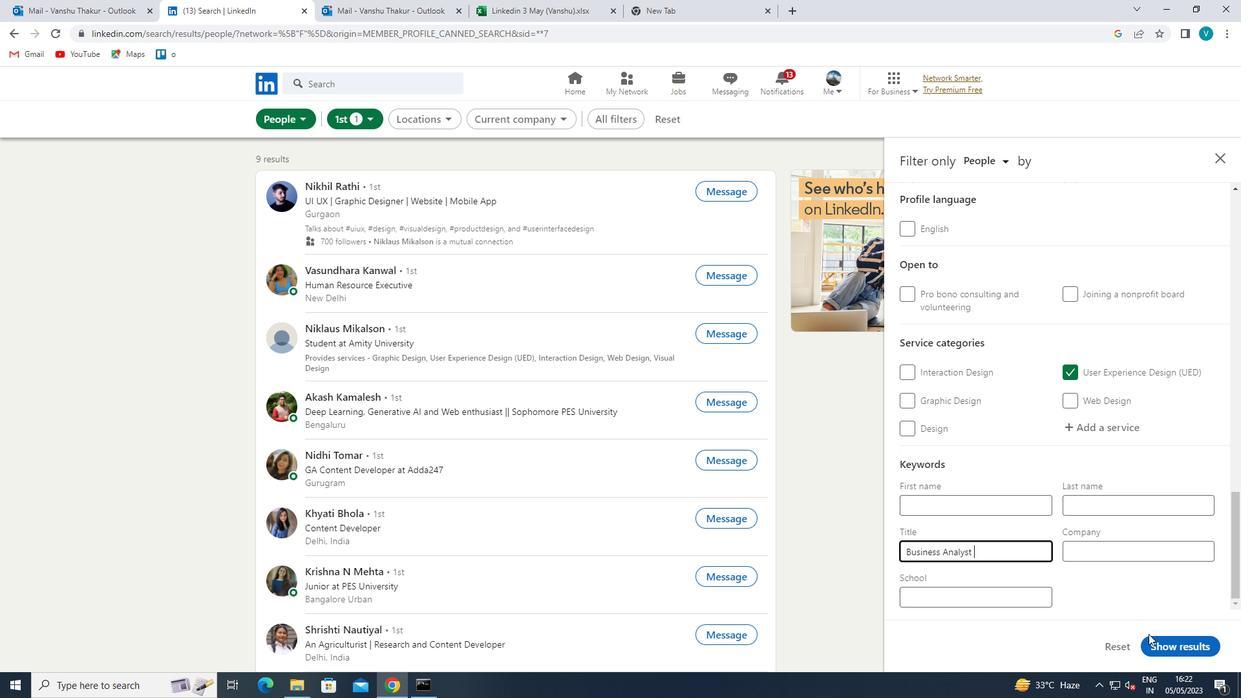
